 Task: Look for space in Wādi, India from 2nd June, 2023 to 15th June, 2023 for 2 adults in price range Rs.10000 to Rs.15000. Place can be entire place with 1  bedroom having 1 bed and 1 bathroom. Property type can be house, flat, guest house, hotel. Amenities needed are: washing machine. Booking option can be shelf check-in. Required host language is English.
Action: Mouse moved to (468, 64)
Screenshot: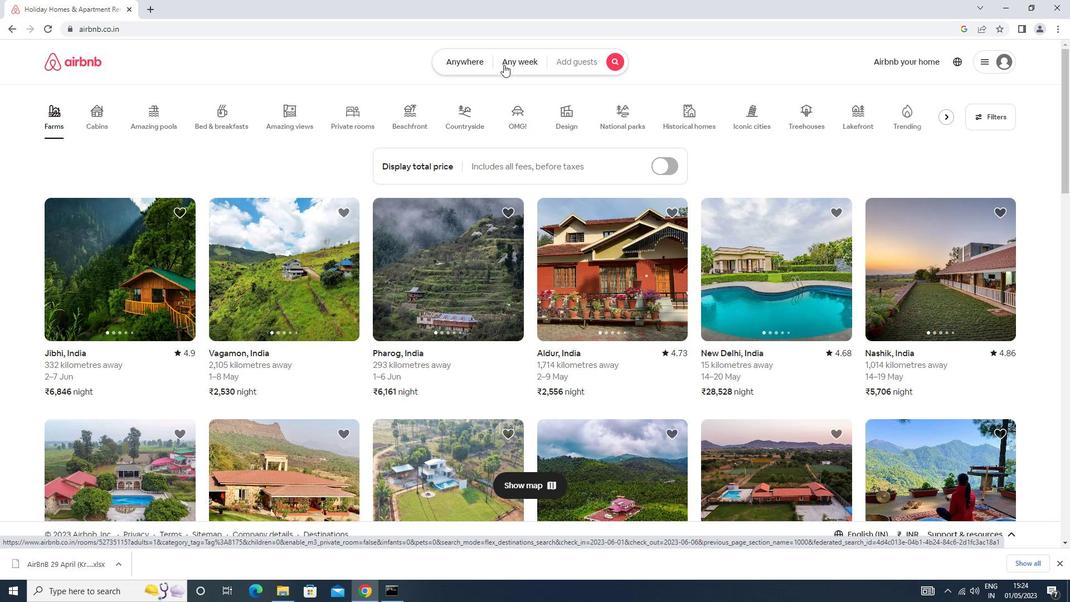 
Action: Mouse pressed left at (468, 64)
Screenshot: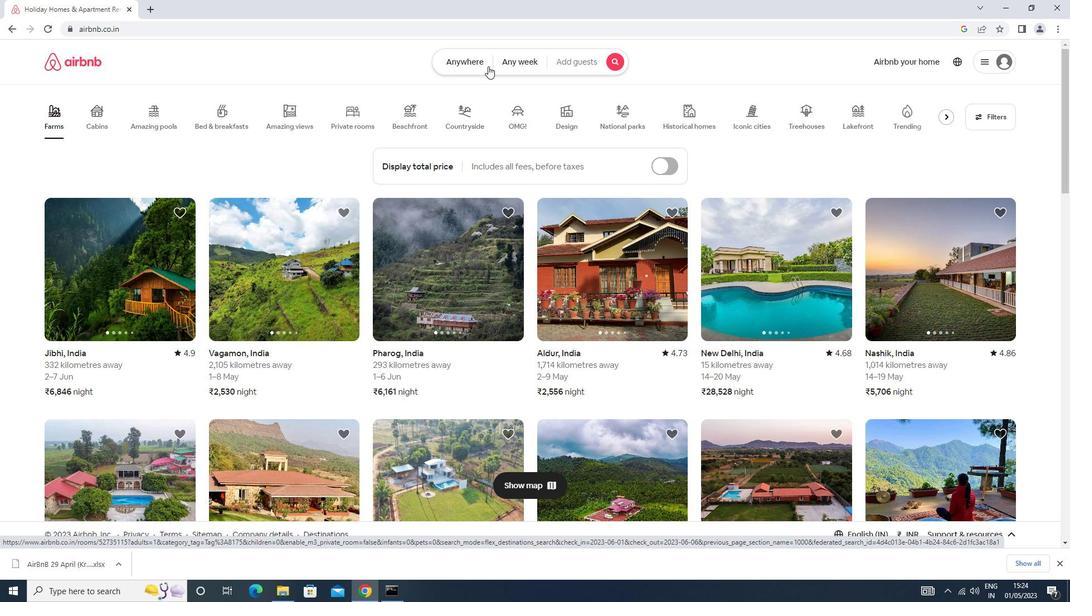 
Action: Mouse moved to (454, 109)
Screenshot: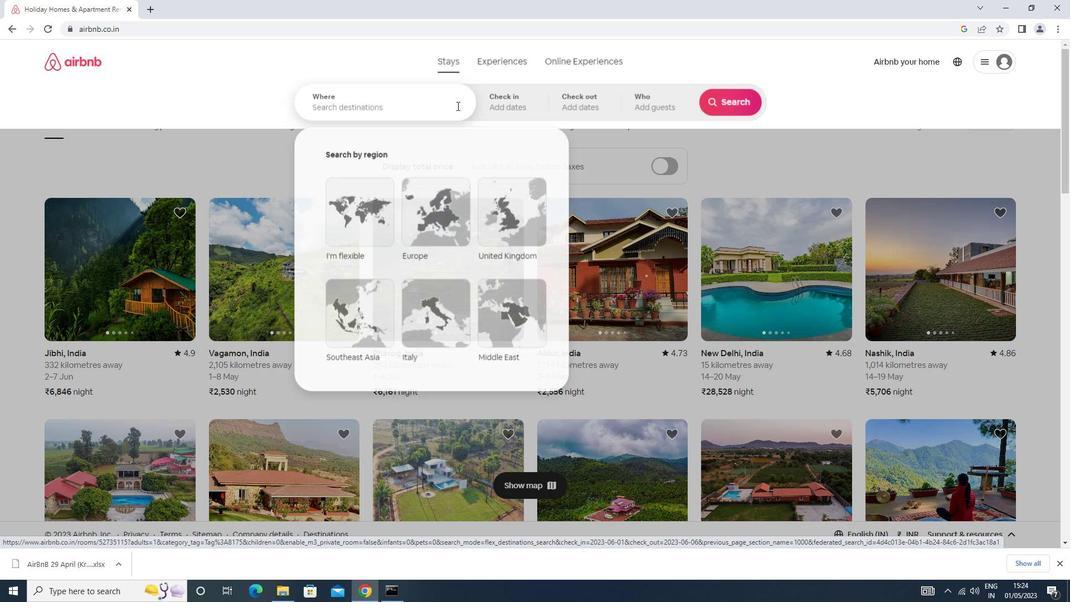 
Action: Mouse pressed left at (454, 109)
Screenshot: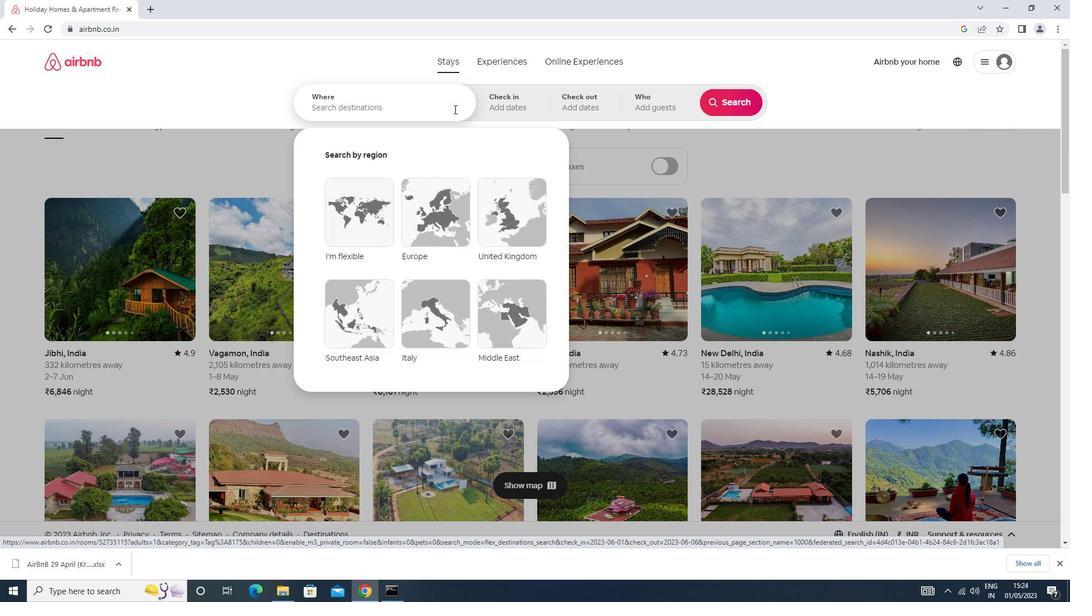 
Action: Key pressed w<Key.caps_lock>adi<Key.enter>
Screenshot: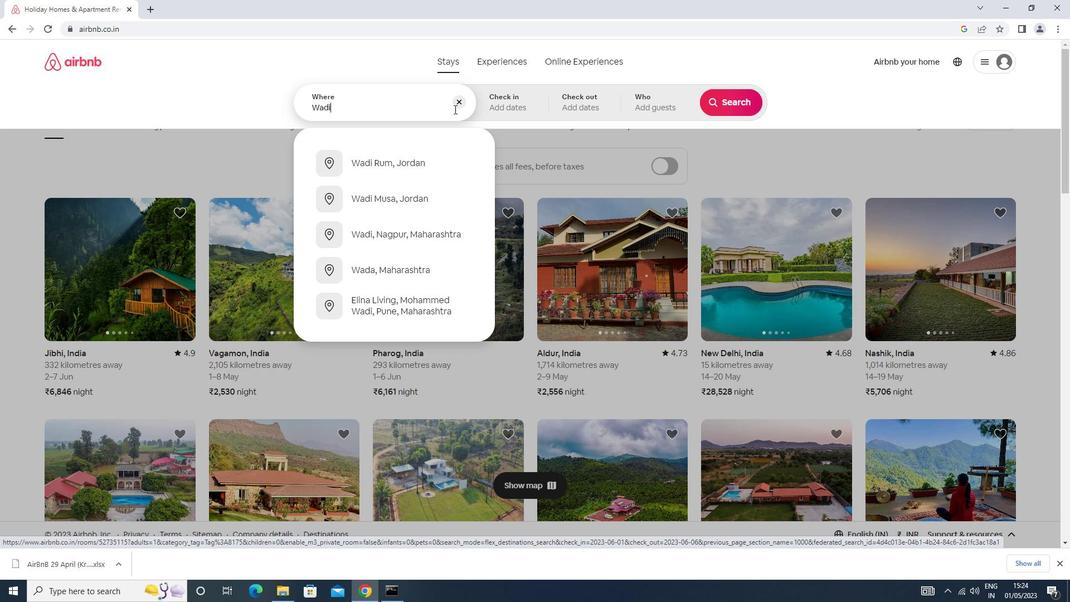 
Action: Mouse moved to (692, 230)
Screenshot: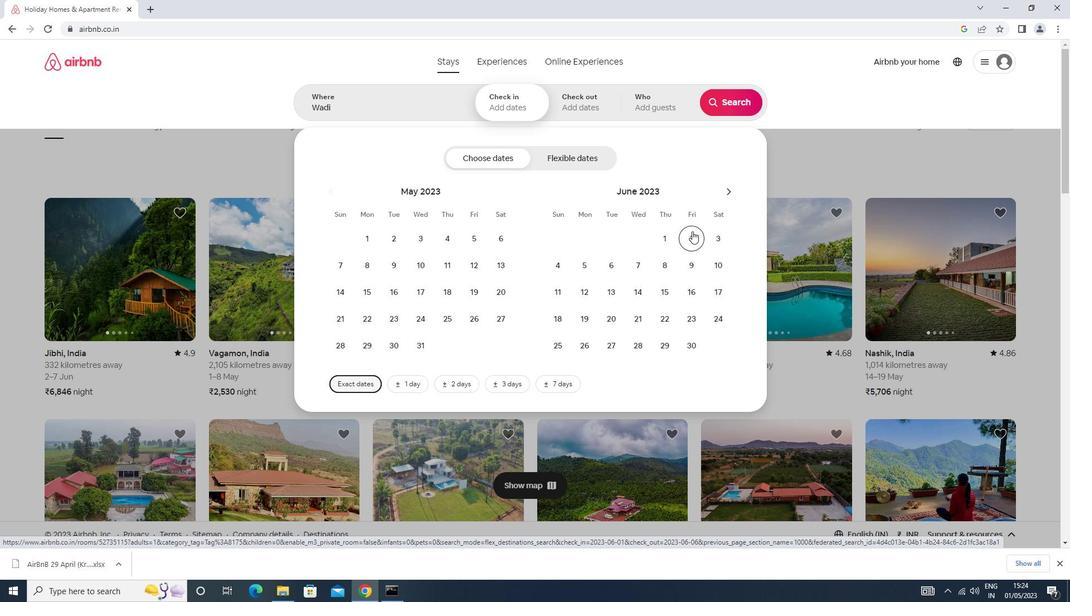 
Action: Mouse pressed left at (692, 230)
Screenshot: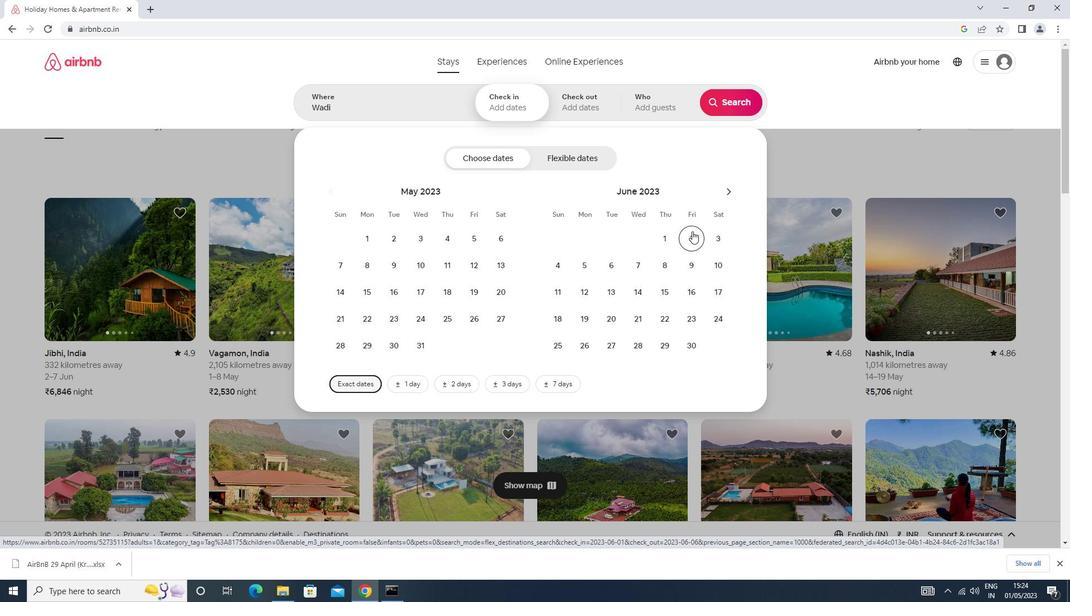 
Action: Mouse moved to (665, 289)
Screenshot: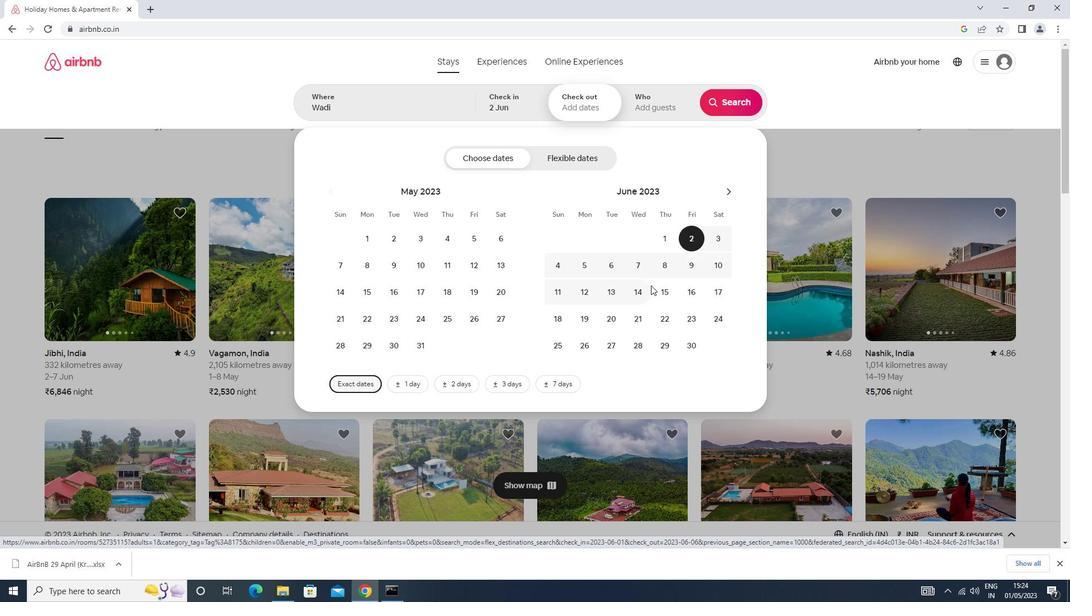 
Action: Mouse pressed left at (665, 289)
Screenshot: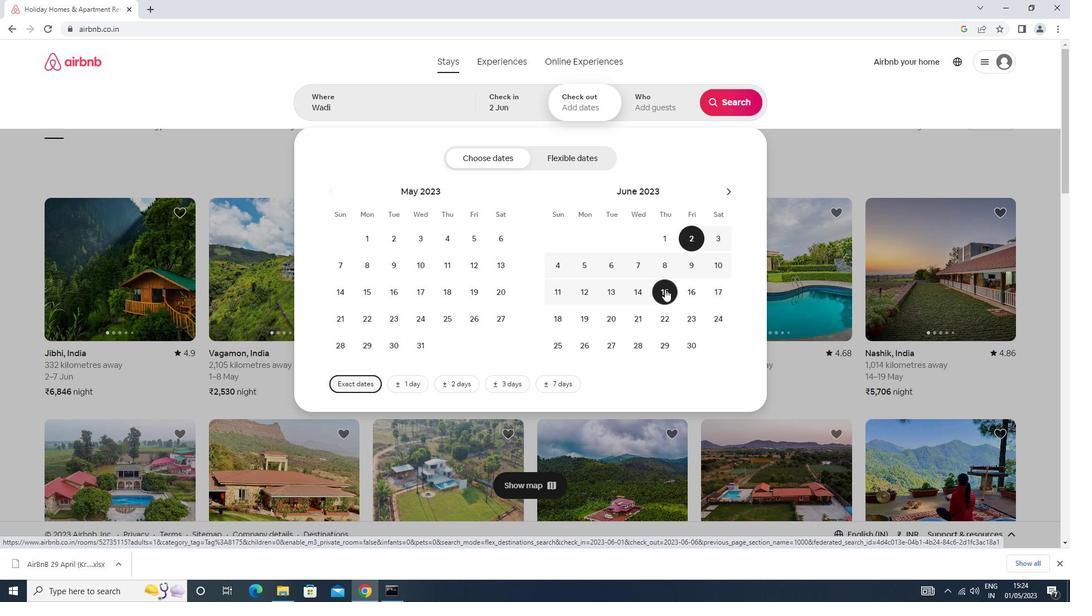 
Action: Mouse moved to (650, 97)
Screenshot: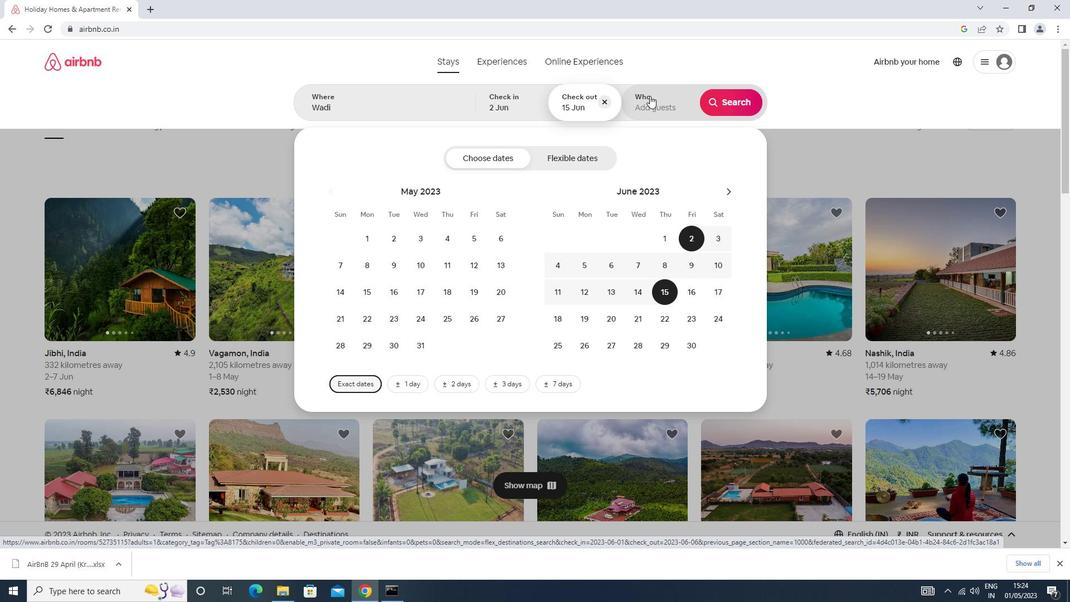 
Action: Mouse pressed left at (650, 97)
Screenshot: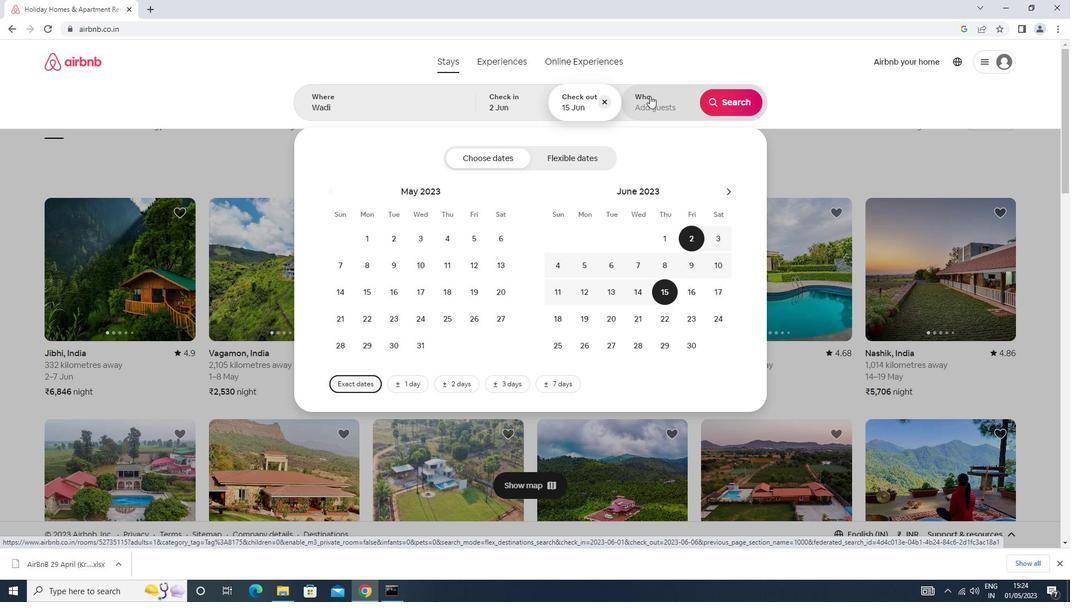 
Action: Mouse moved to (734, 160)
Screenshot: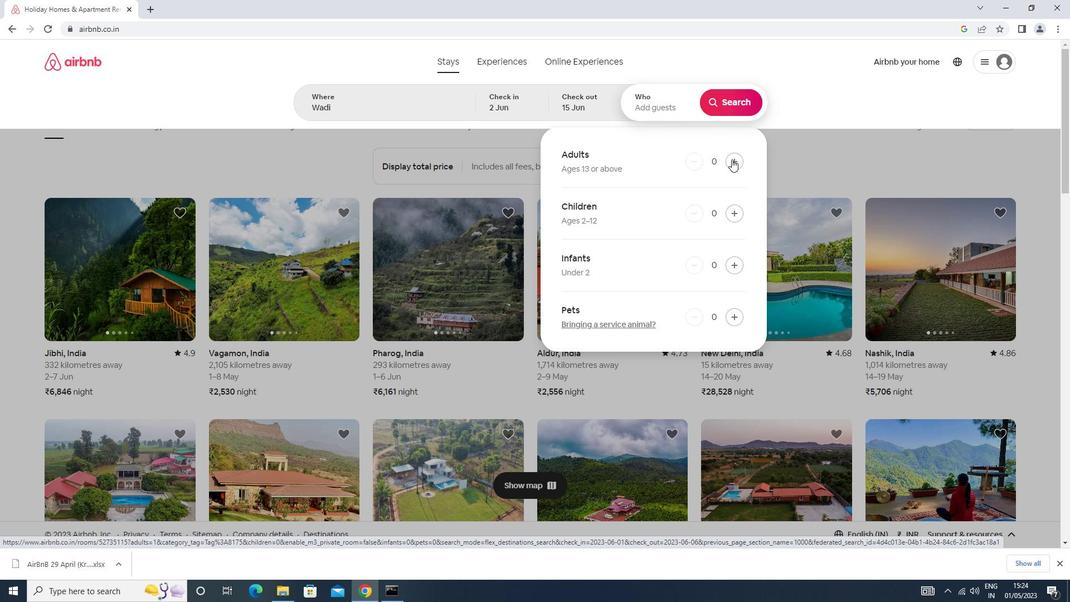 
Action: Mouse pressed left at (734, 160)
Screenshot: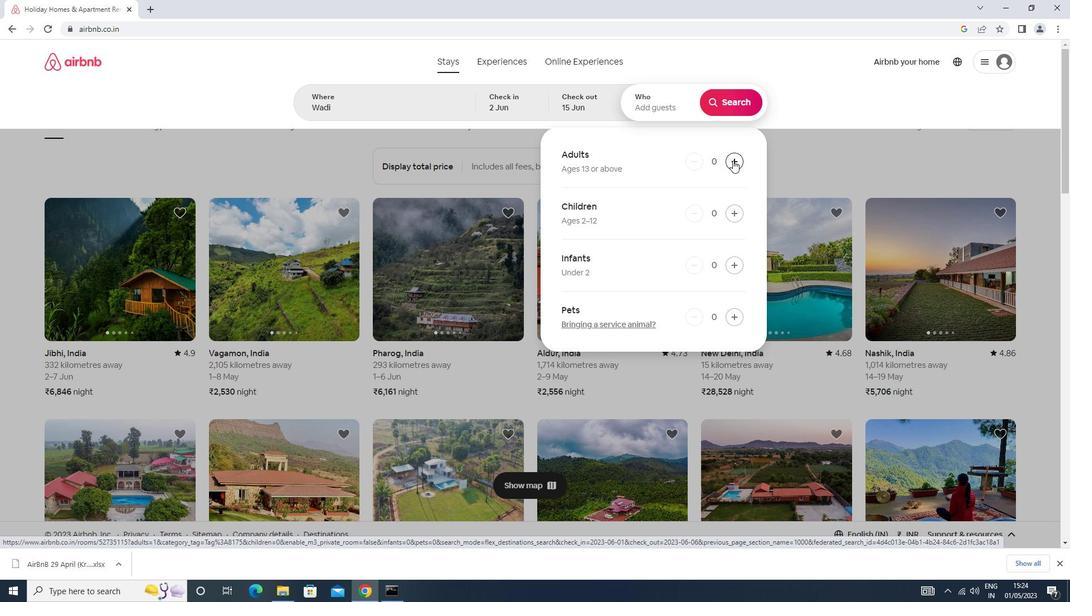 
Action: Mouse pressed left at (734, 160)
Screenshot: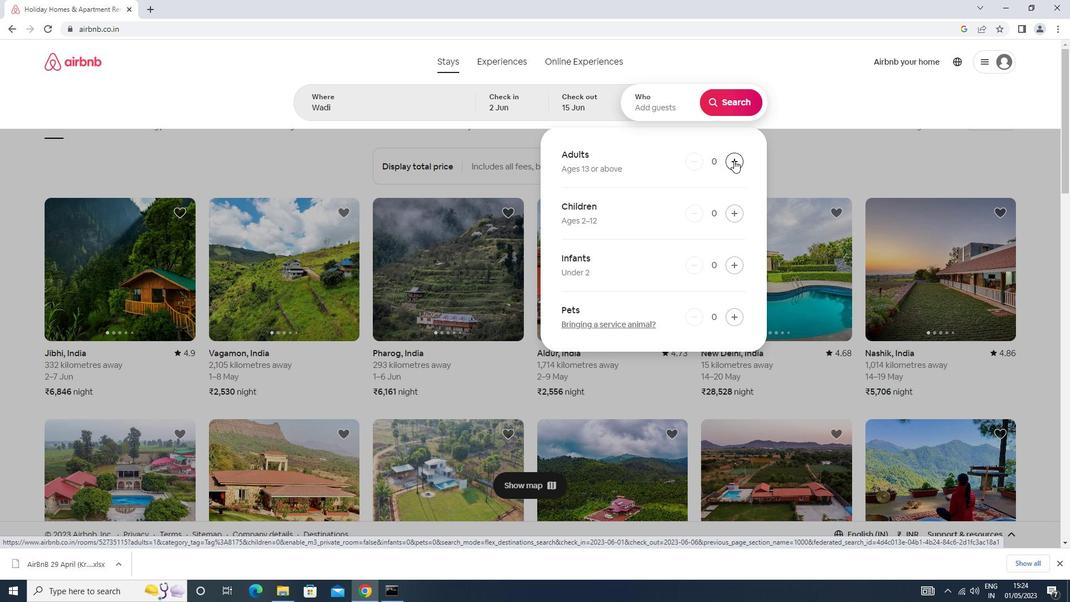 
Action: Mouse moved to (716, 102)
Screenshot: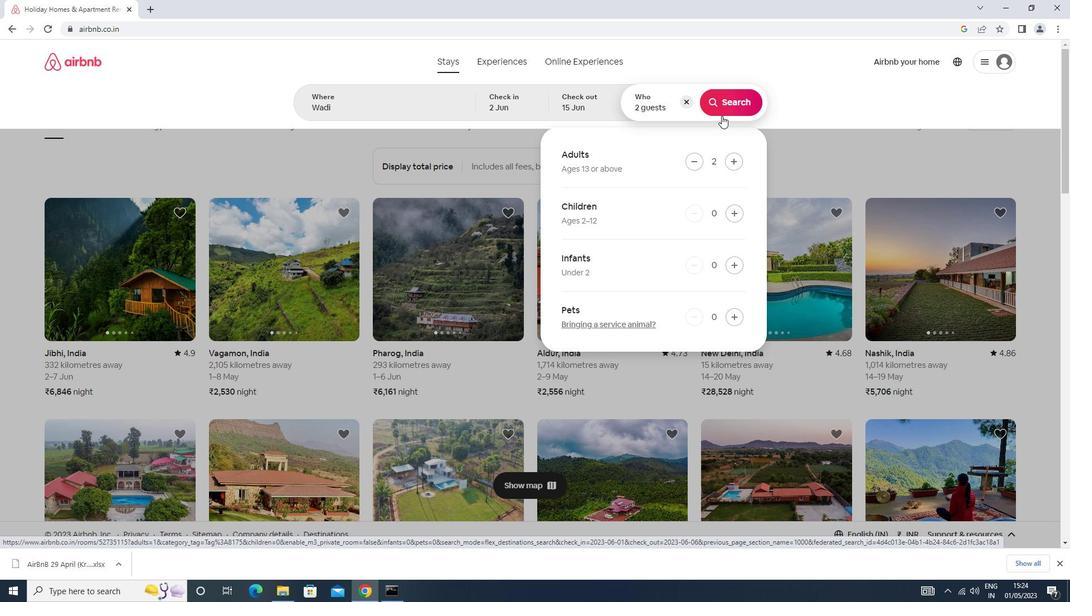 
Action: Mouse pressed left at (716, 102)
Screenshot: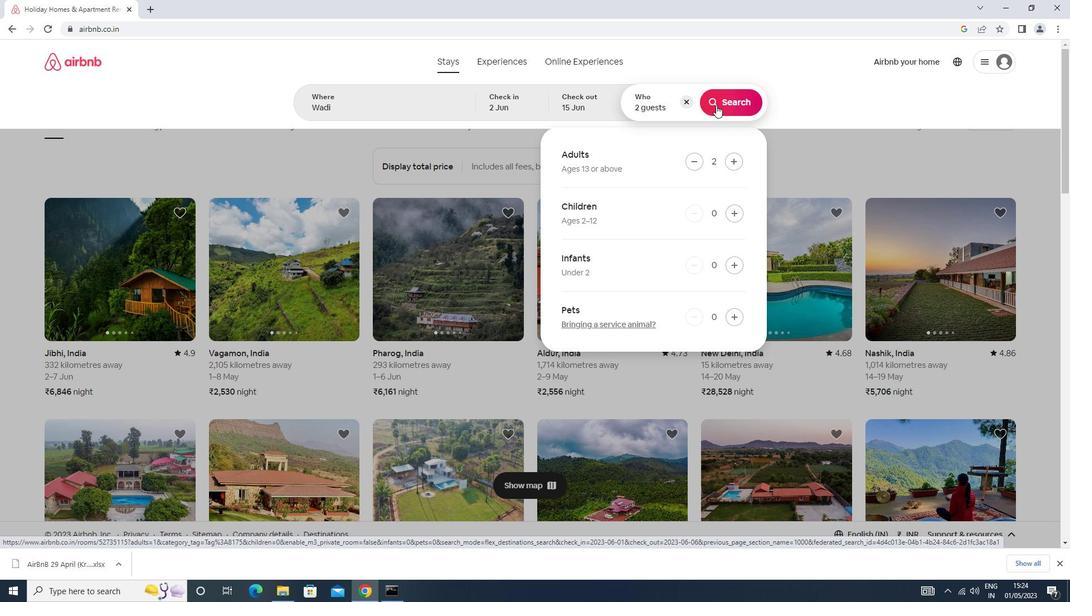 
Action: Mouse moved to (1024, 101)
Screenshot: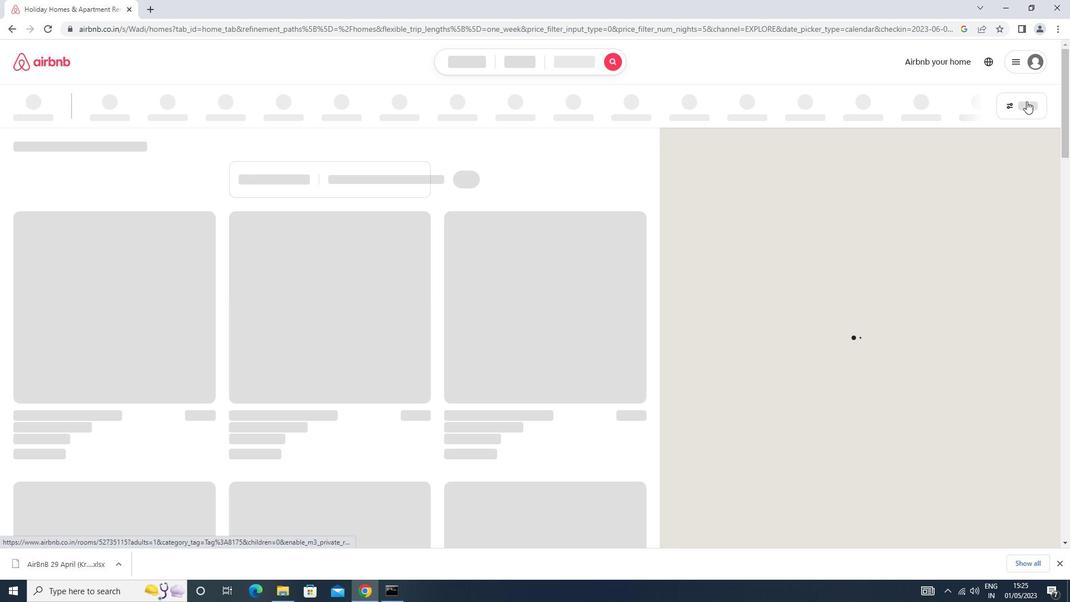 
Action: Mouse pressed left at (1024, 101)
Screenshot: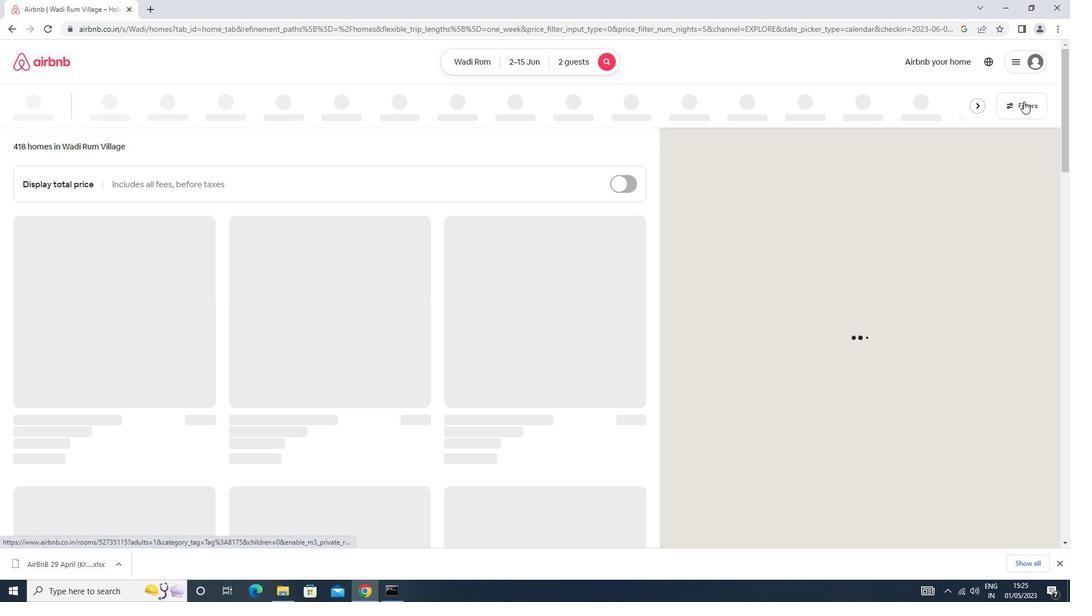 
Action: Mouse moved to (385, 248)
Screenshot: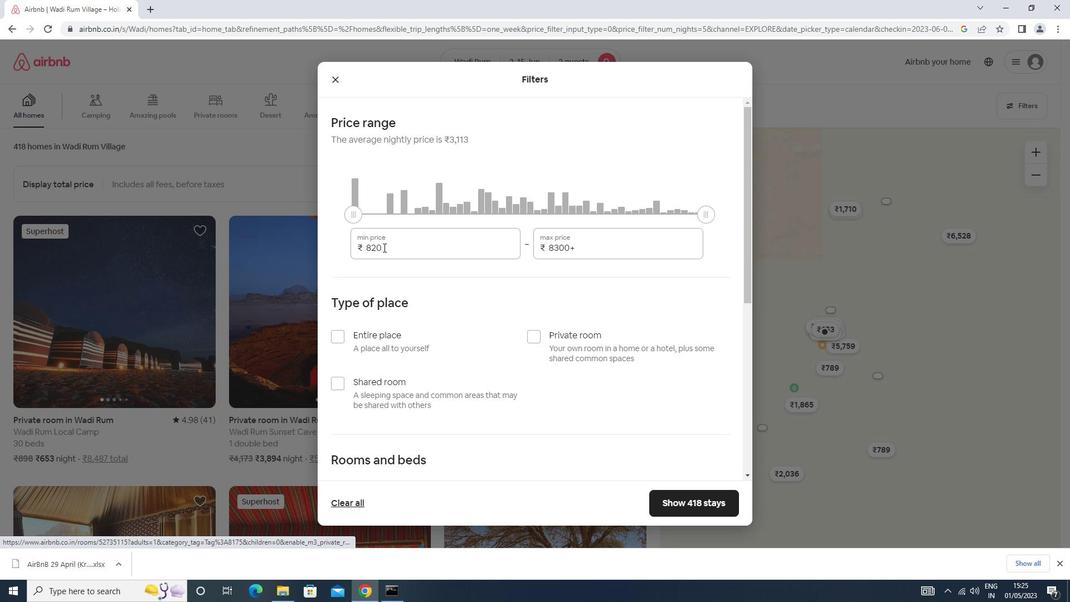 
Action: Mouse pressed left at (385, 248)
Screenshot: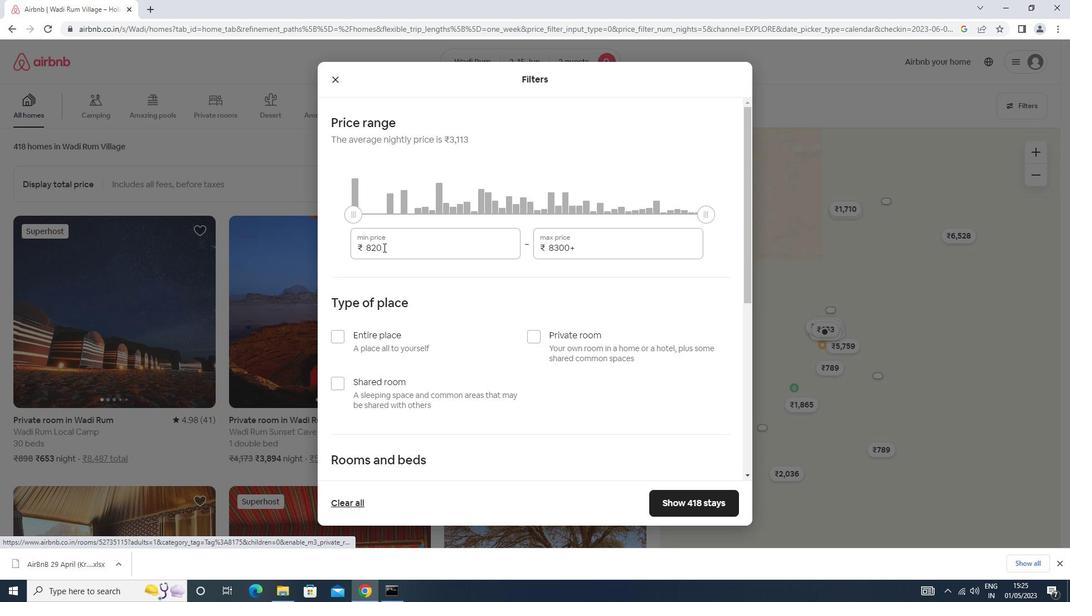
Action: Mouse moved to (386, 246)
Screenshot: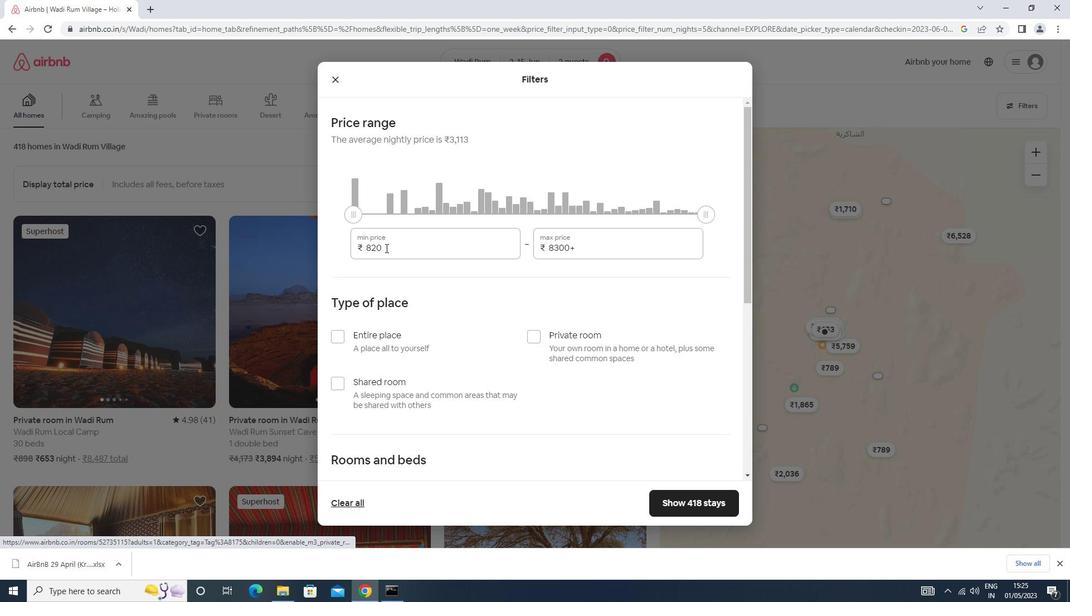 
Action: Key pressed <Key.backspace><Key.backspace><Key.backspace><Key.backspace><Key.backspace><Key.backspace><Key.backspace>10000<Key.tab>15000
Screenshot: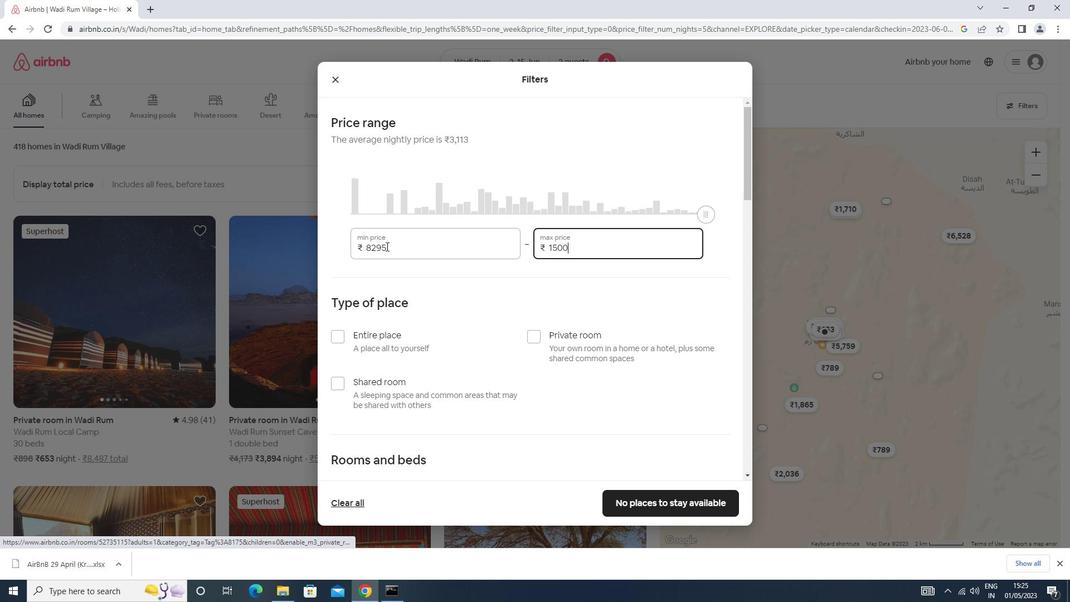
Action: Mouse moved to (374, 249)
Screenshot: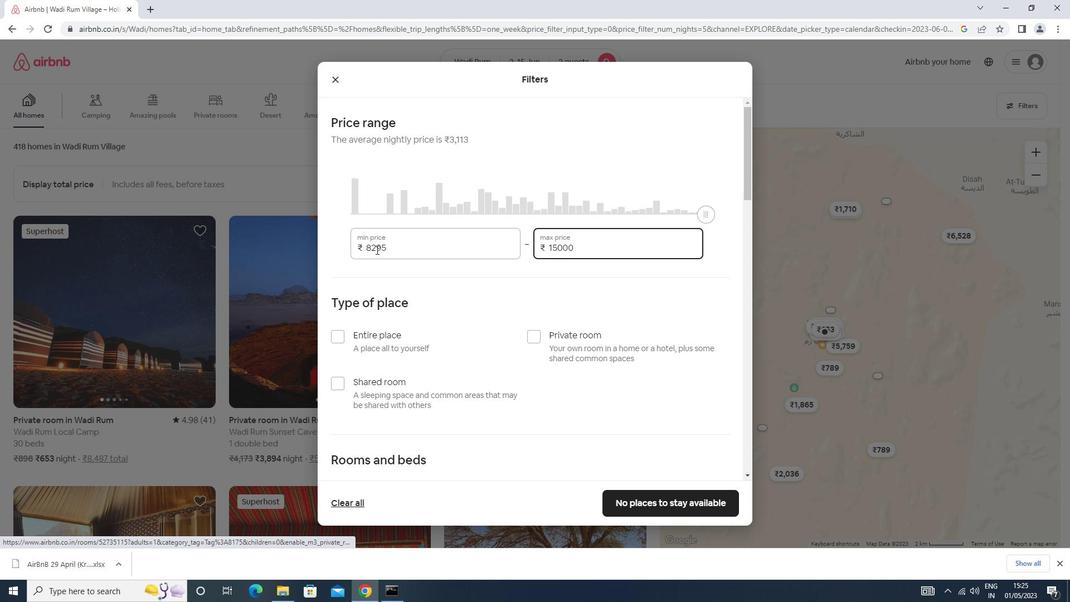 
Action: Mouse scrolled (374, 249) with delta (0, 0)
Screenshot: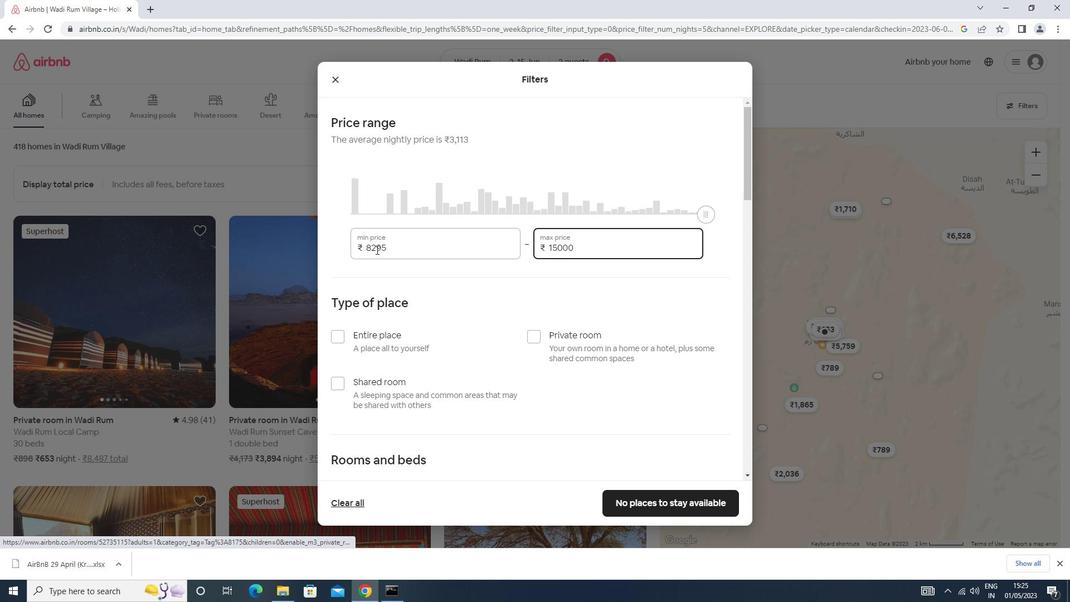 
Action: Mouse moved to (373, 250)
Screenshot: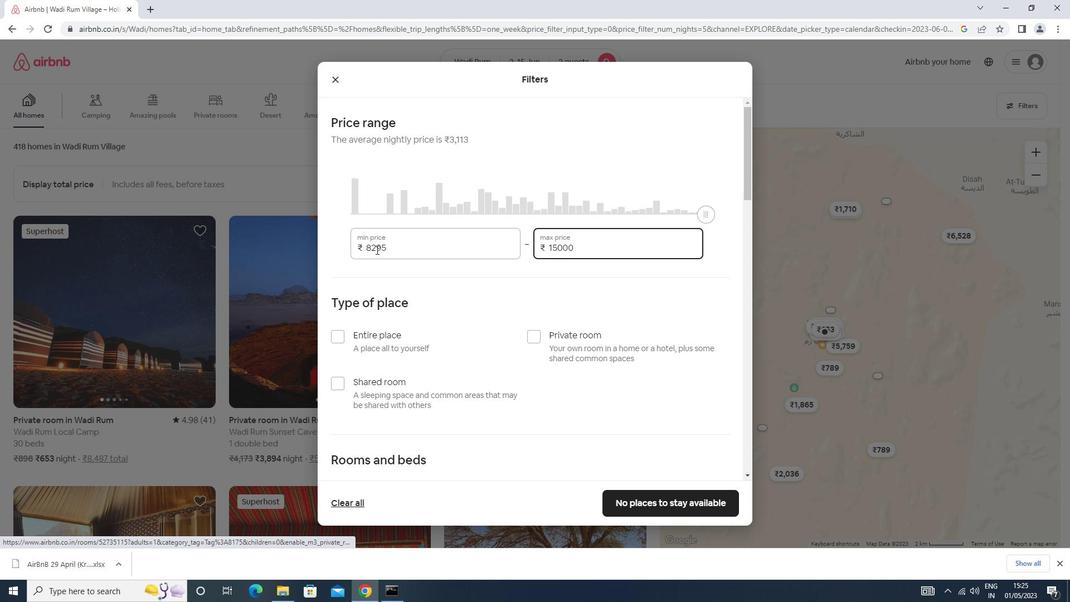 
Action: Mouse scrolled (373, 249) with delta (0, 0)
Screenshot: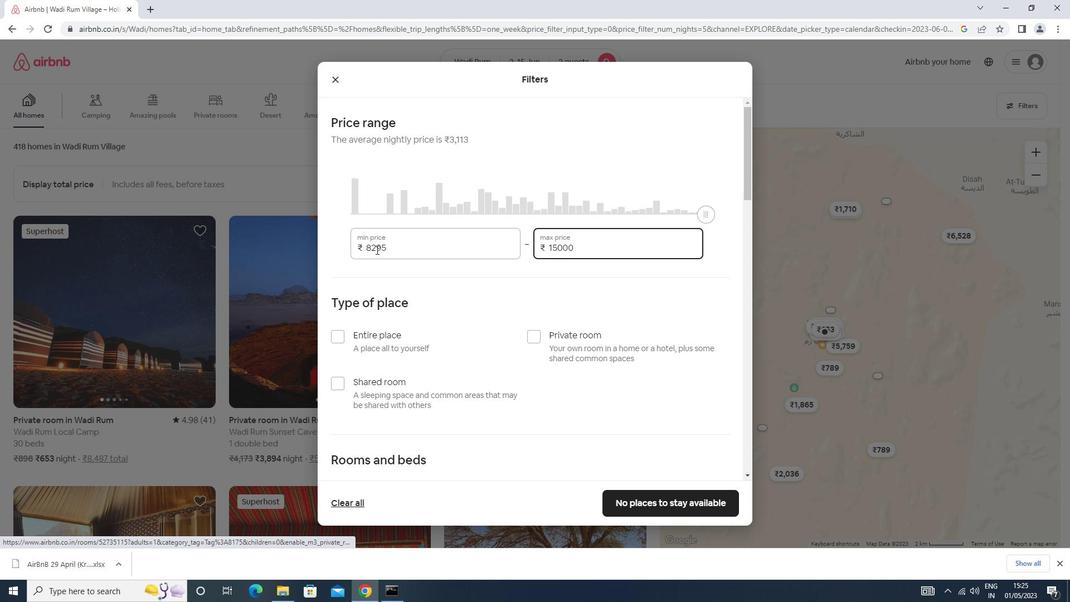 
Action: Mouse moved to (360, 224)
Screenshot: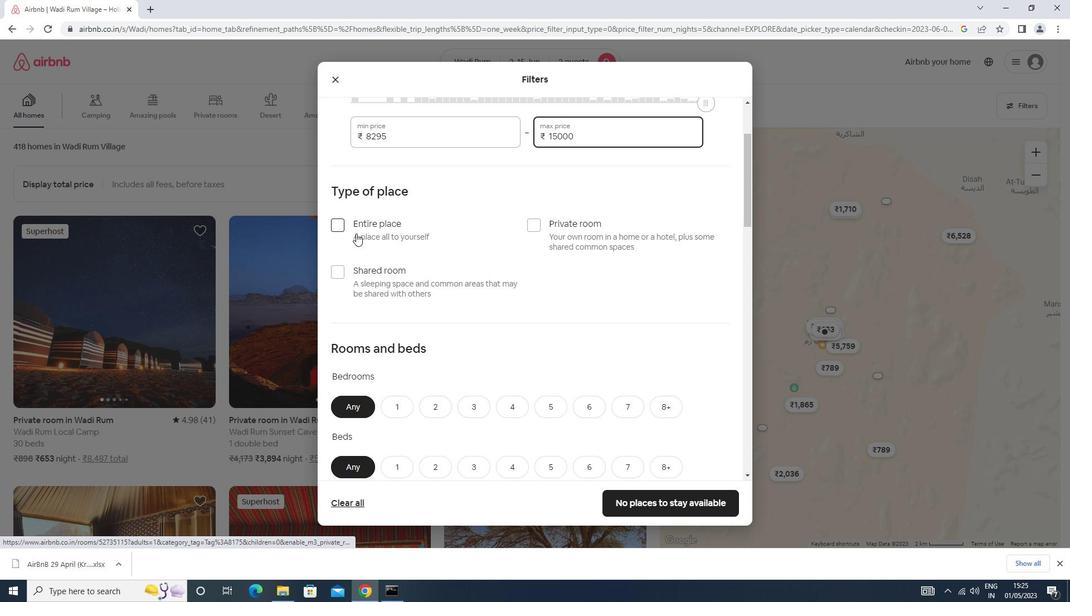 
Action: Mouse pressed left at (360, 224)
Screenshot: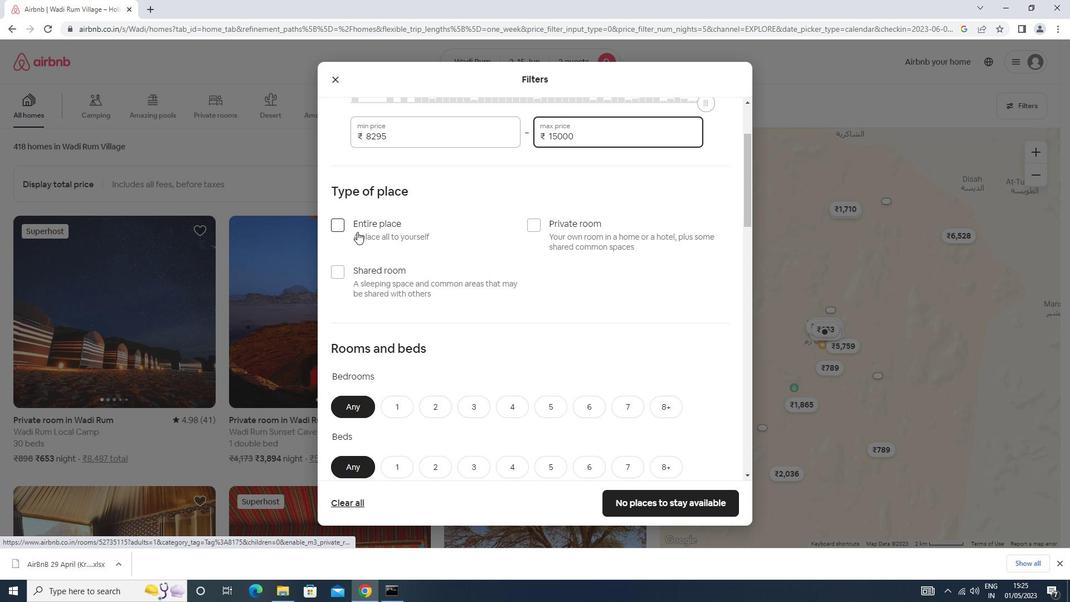 
Action: Mouse scrolled (360, 224) with delta (0, 0)
Screenshot: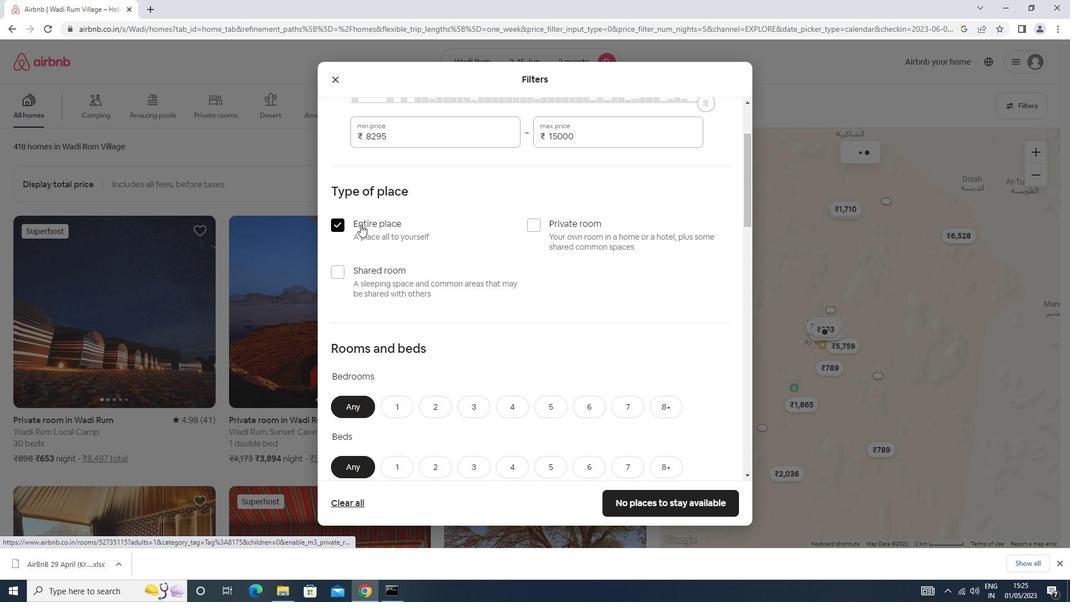 
Action: Mouse scrolled (360, 224) with delta (0, 0)
Screenshot: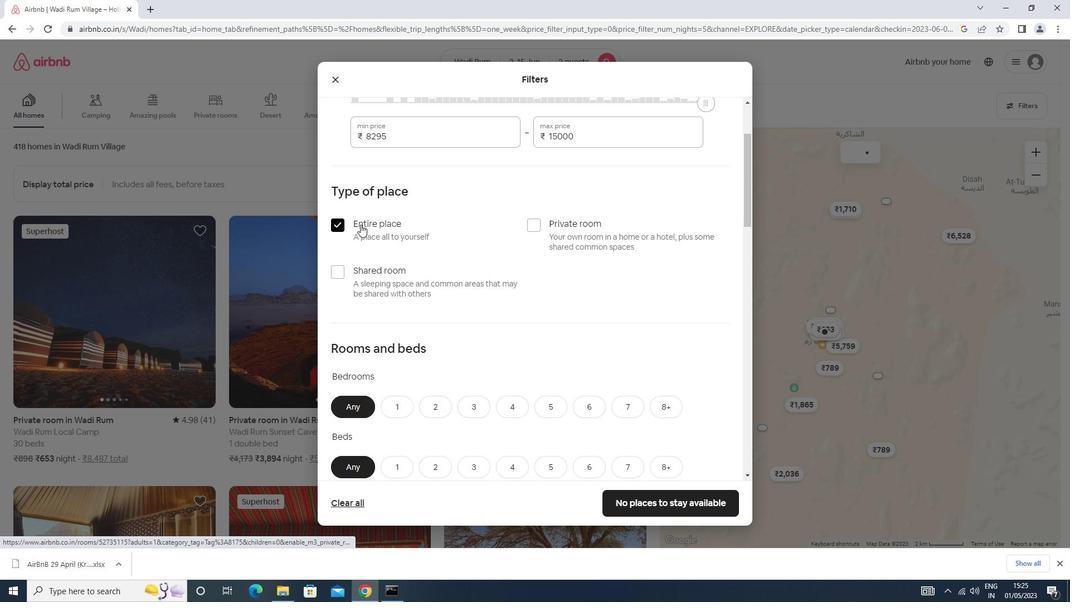 
Action: Mouse moved to (393, 291)
Screenshot: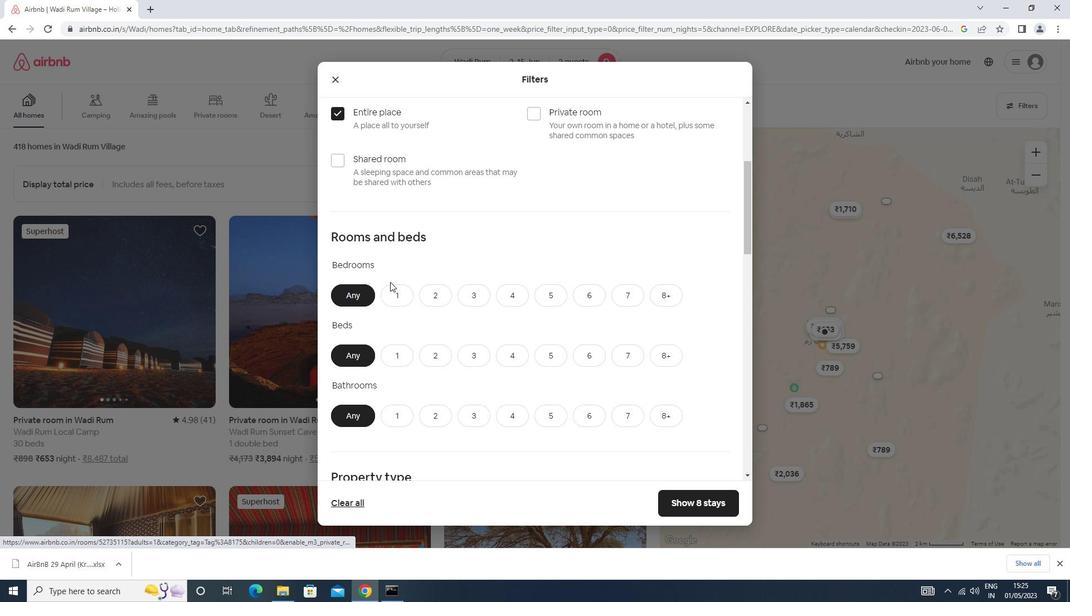 
Action: Mouse pressed left at (393, 291)
Screenshot: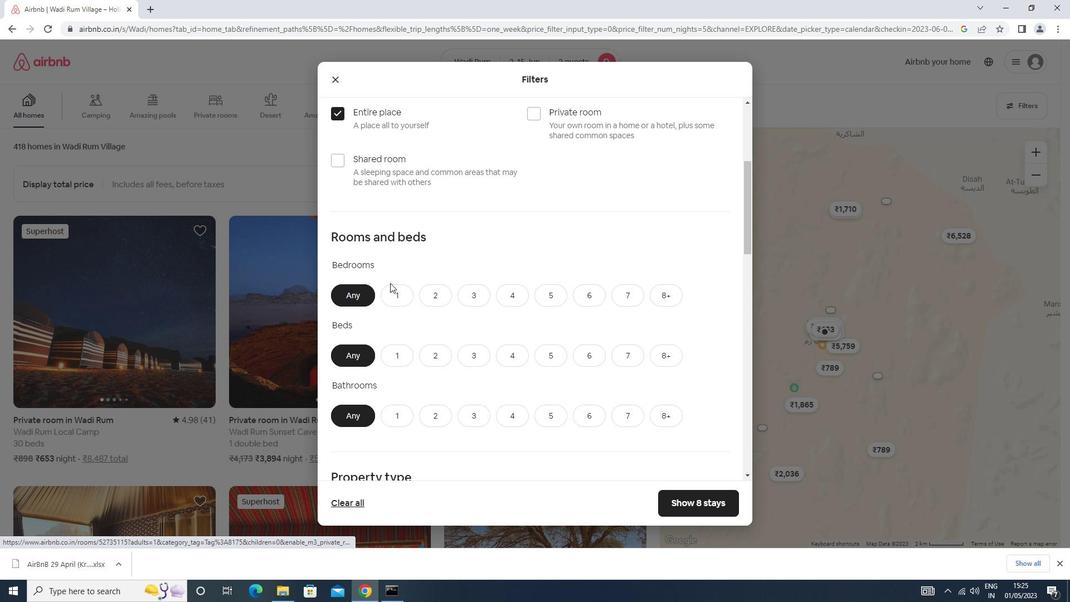 
Action: Mouse scrolled (393, 291) with delta (0, 0)
Screenshot: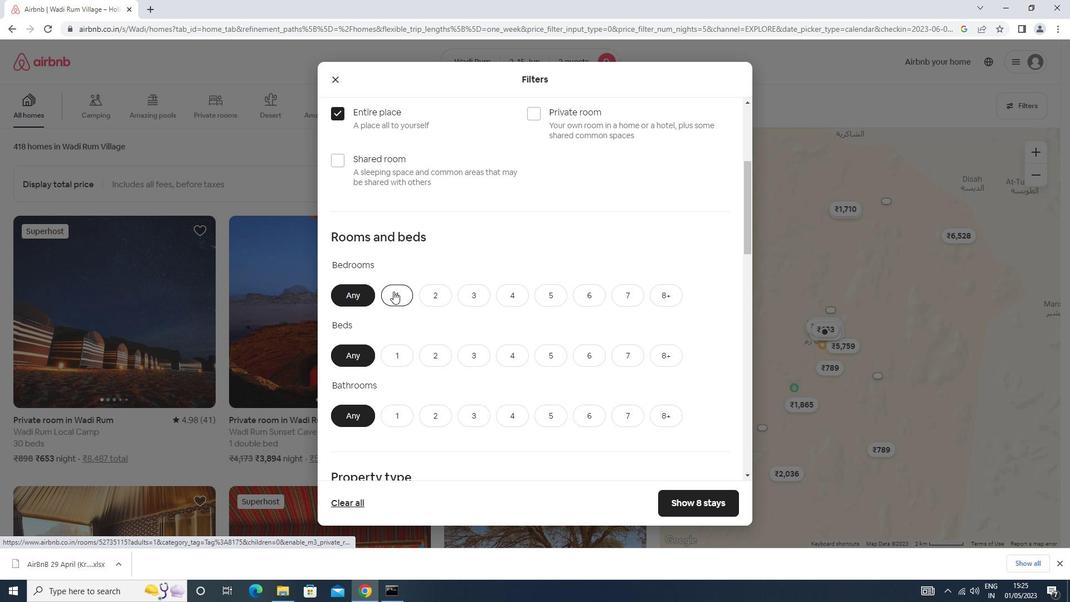 
Action: Mouse scrolled (393, 291) with delta (0, 0)
Screenshot: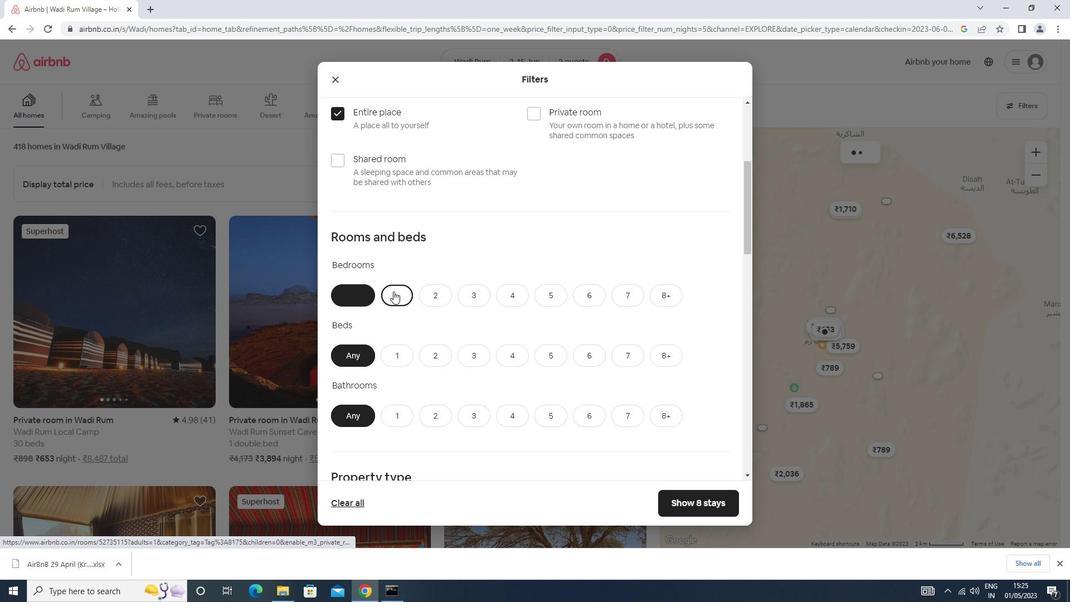 
Action: Mouse moved to (400, 243)
Screenshot: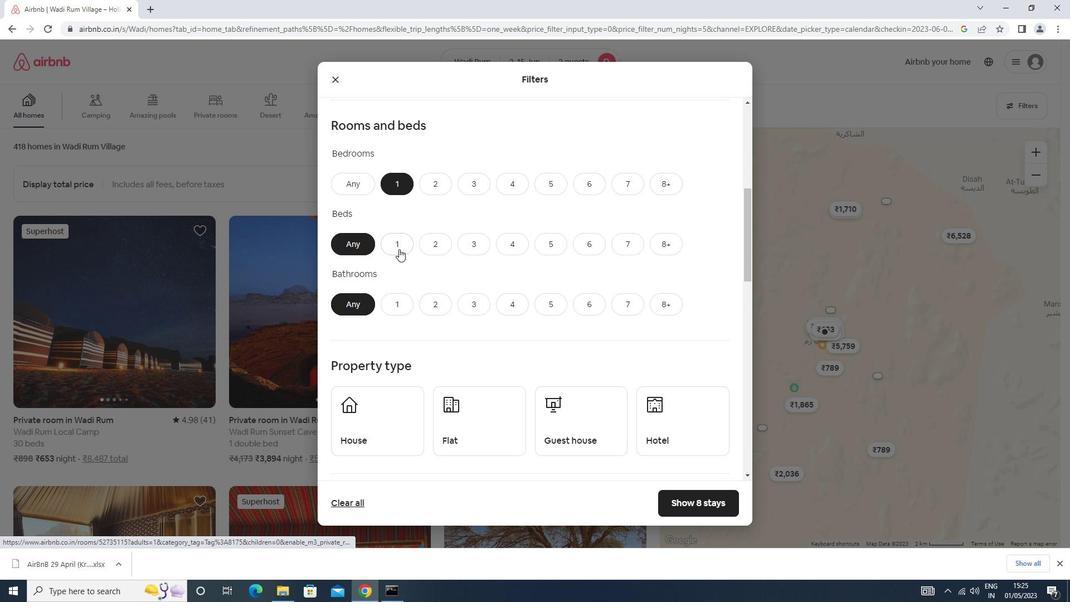 
Action: Mouse pressed left at (400, 243)
Screenshot: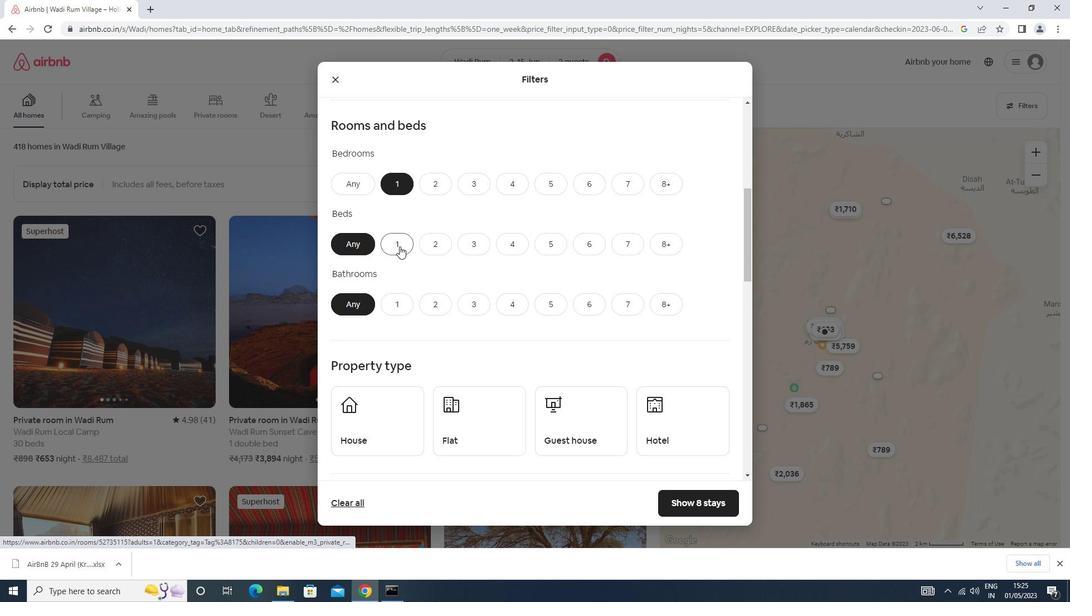 
Action: Mouse moved to (396, 300)
Screenshot: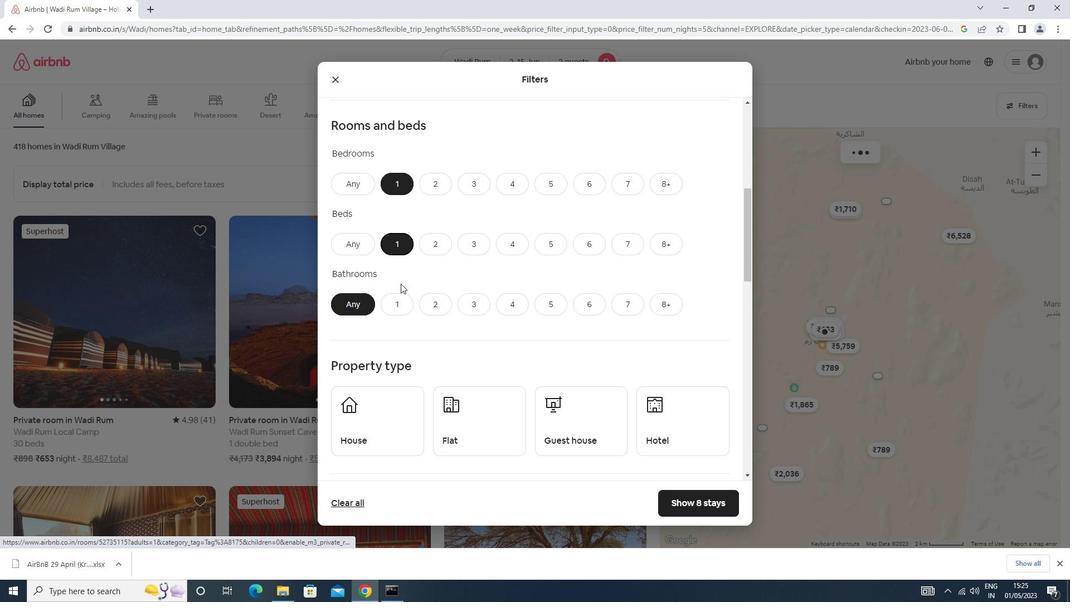 
Action: Mouse pressed left at (396, 300)
Screenshot: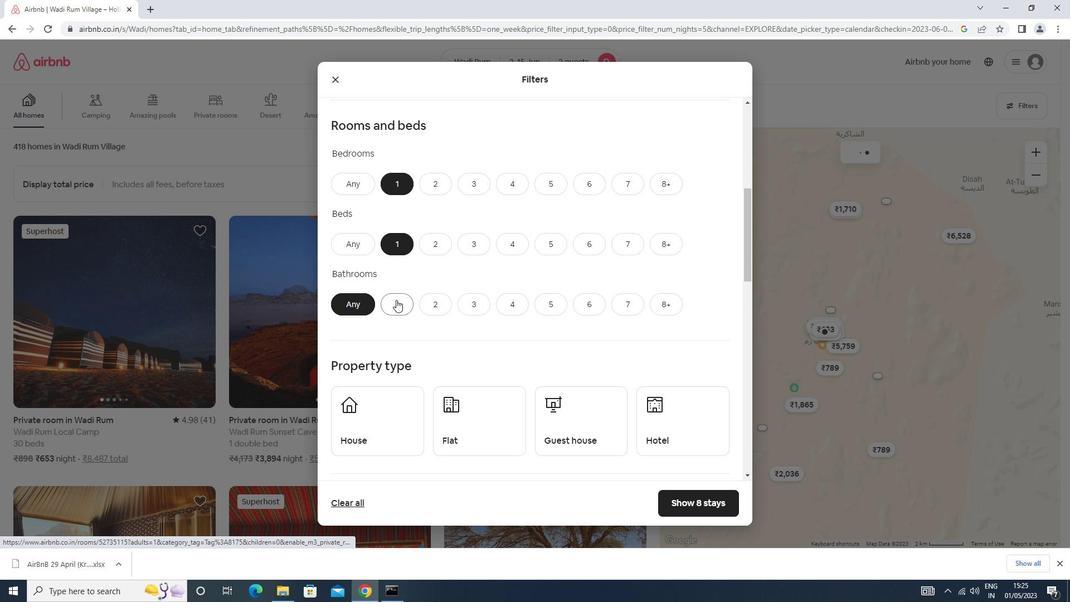 
Action: Mouse scrolled (396, 299) with delta (0, 0)
Screenshot: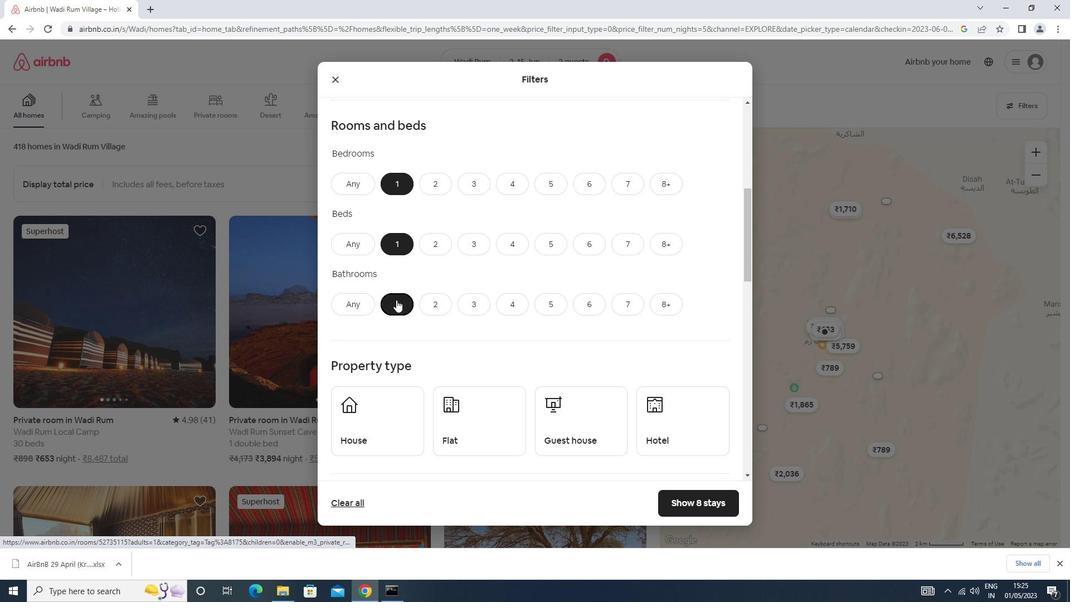 
Action: Mouse moved to (375, 352)
Screenshot: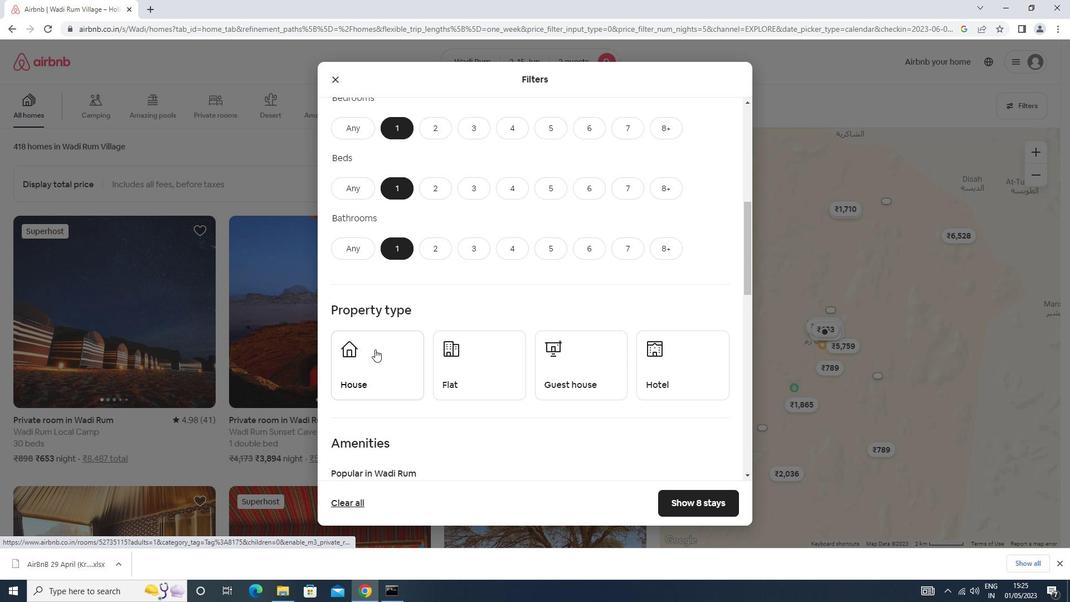 
Action: Mouse pressed left at (375, 352)
Screenshot: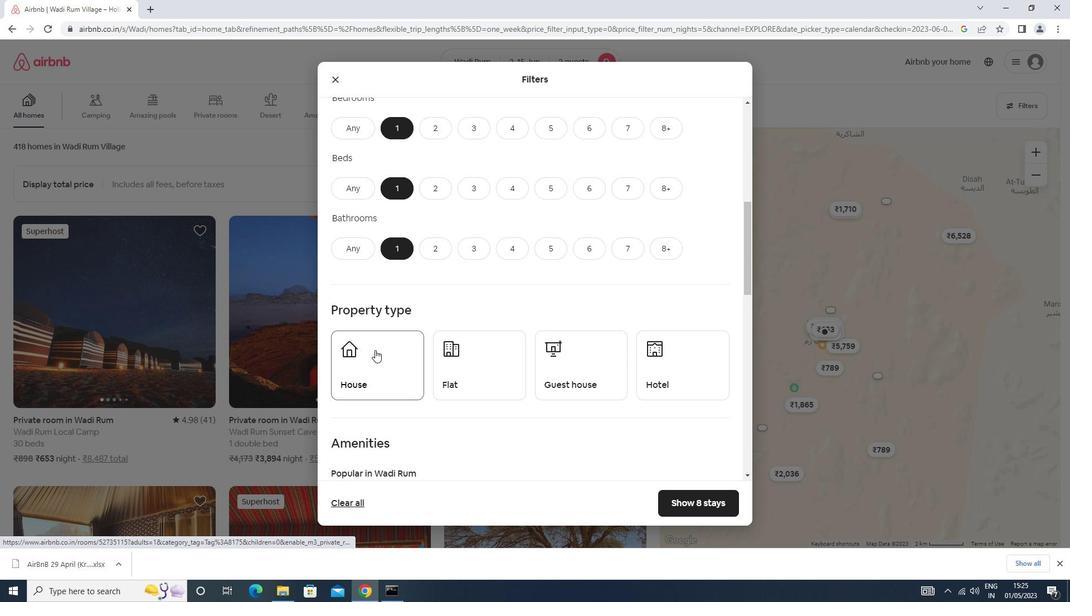 
Action: Mouse moved to (491, 369)
Screenshot: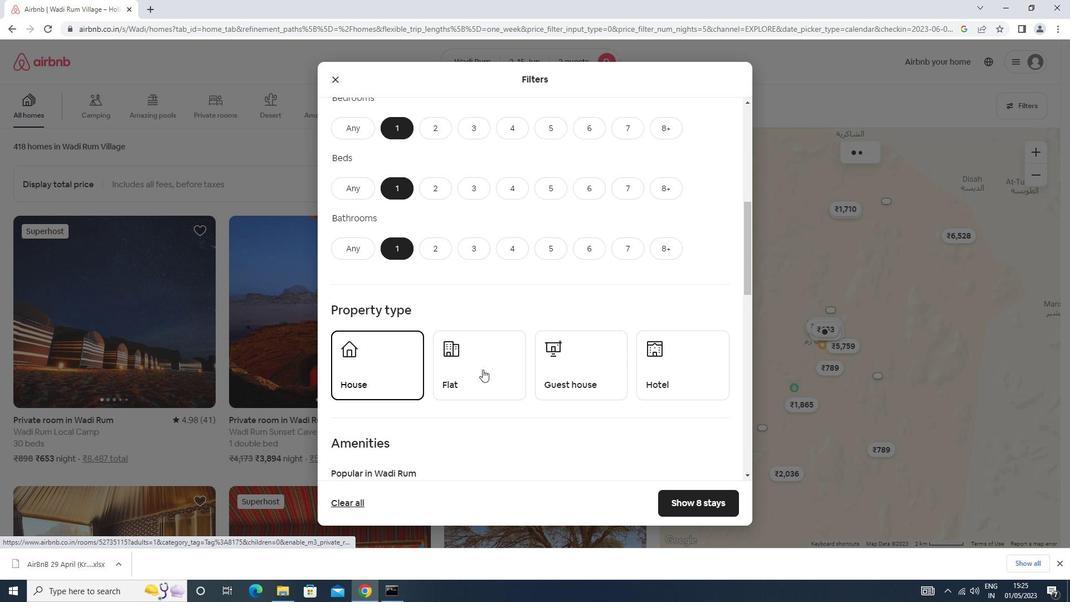 
Action: Mouse pressed left at (491, 369)
Screenshot: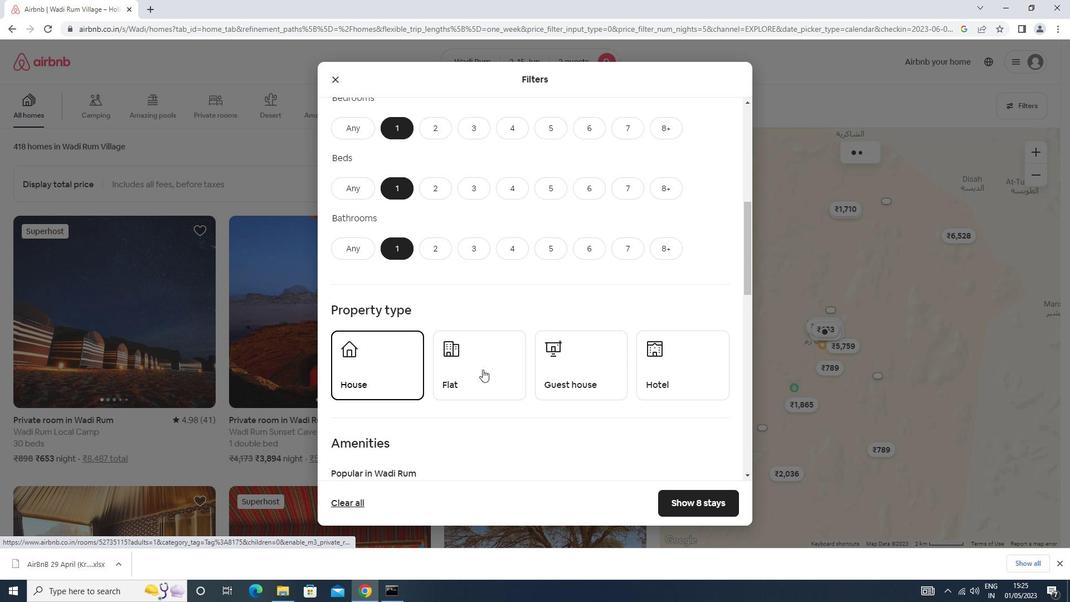 
Action: Mouse moved to (586, 361)
Screenshot: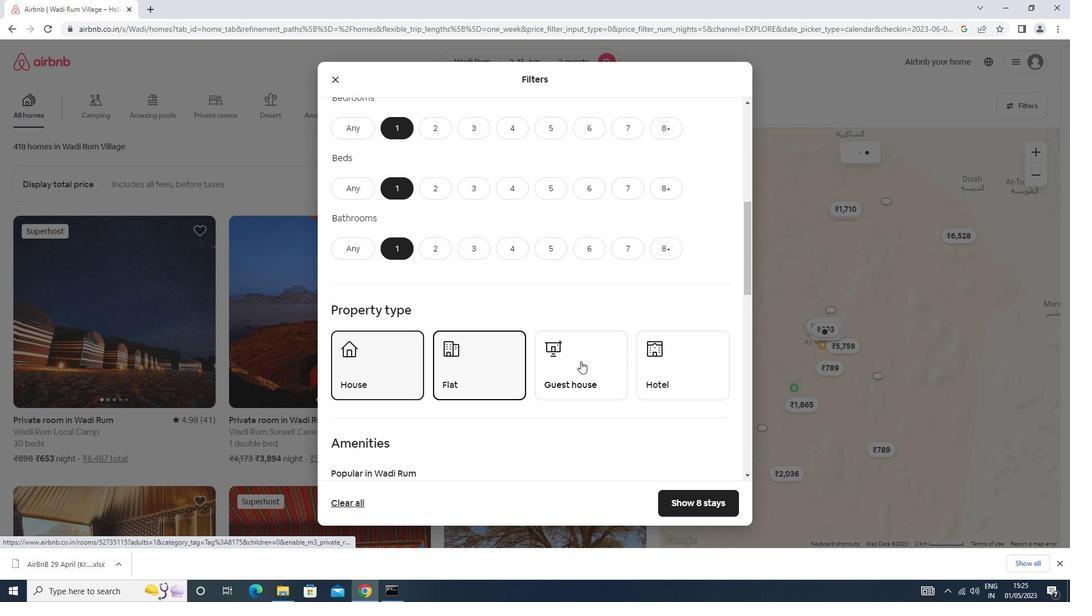 
Action: Mouse pressed left at (586, 361)
Screenshot: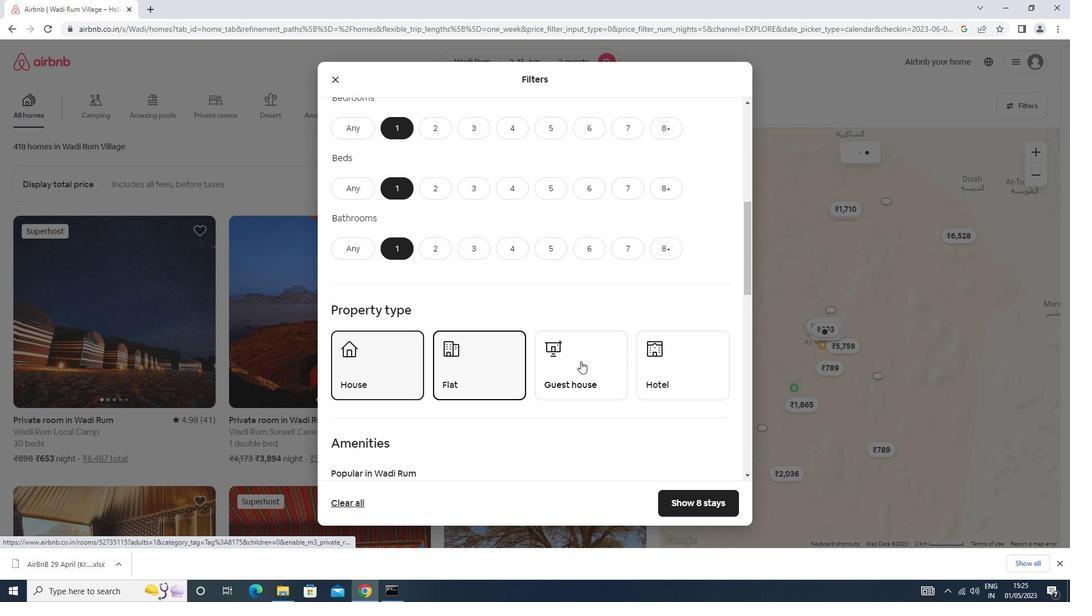 
Action: Mouse moved to (651, 363)
Screenshot: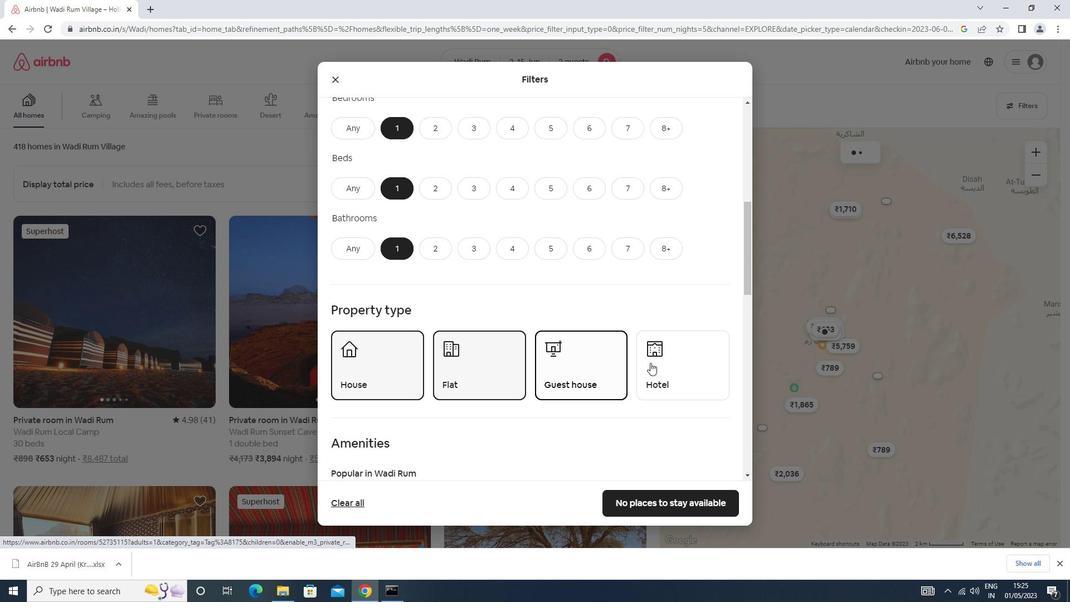 
Action: Mouse pressed left at (651, 363)
Screenshot: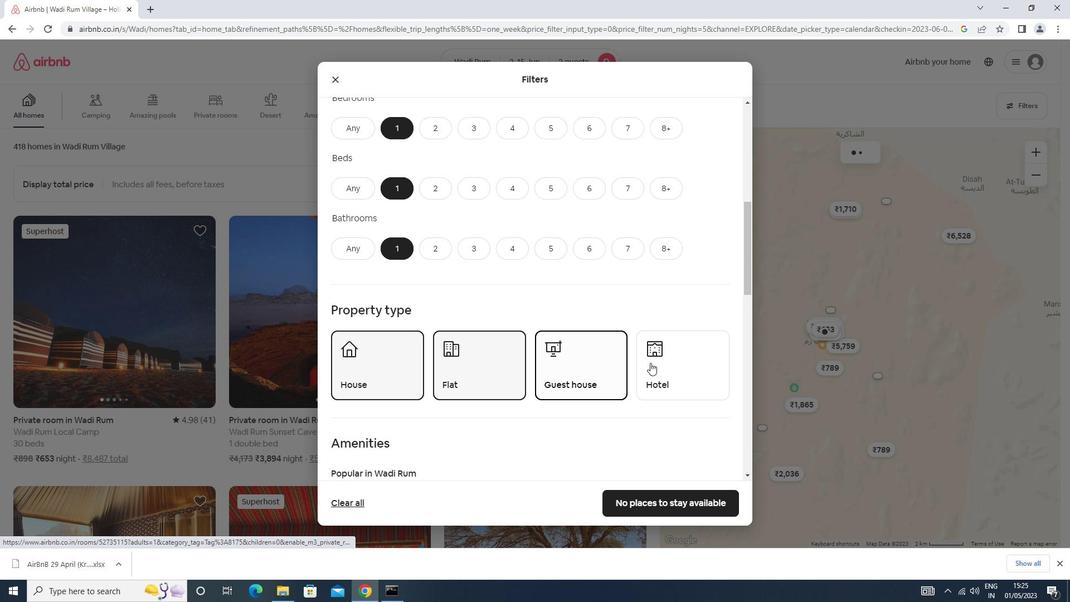 
Action: Mouse moved to (569, 272)
Screenshot: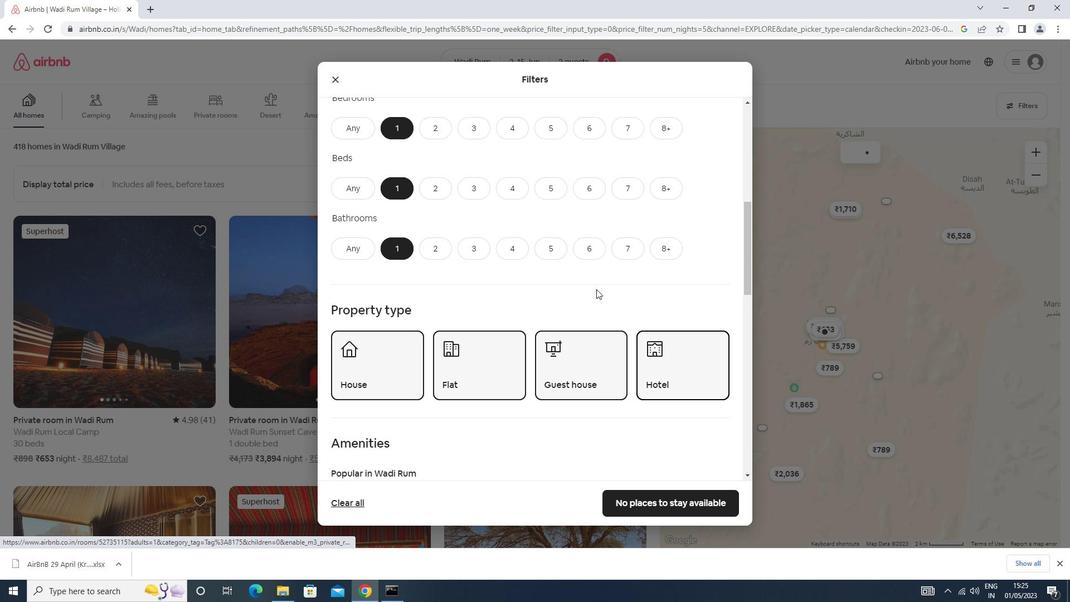 
Action: Mouse scrolled (569, 271) with delta (0, 0)
Screenshot: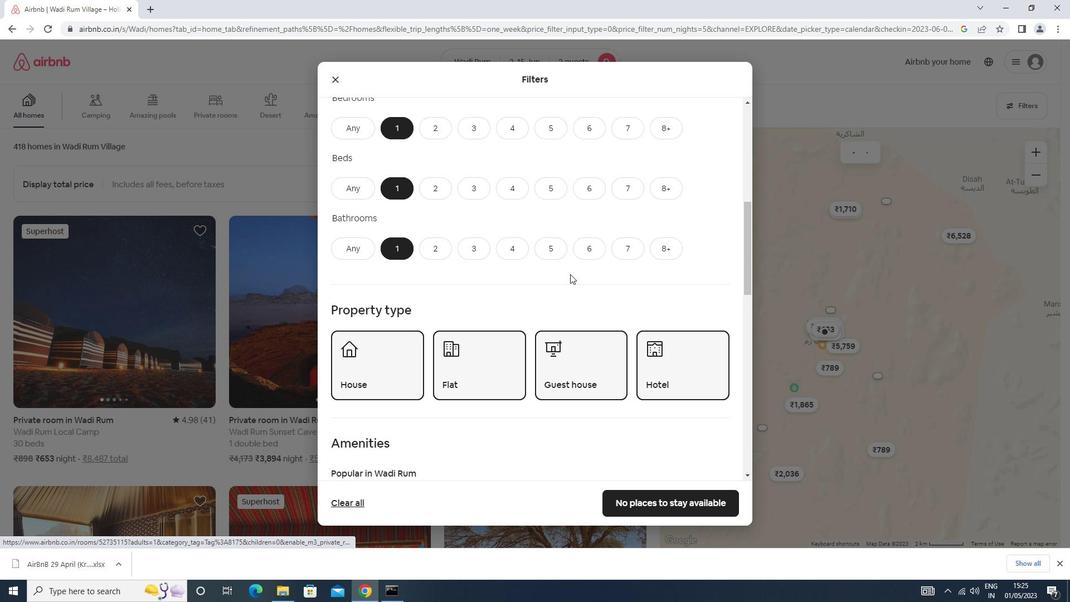 
Action: Mouse scrolled (569, 271) with delta (0, 0)
Screenshot: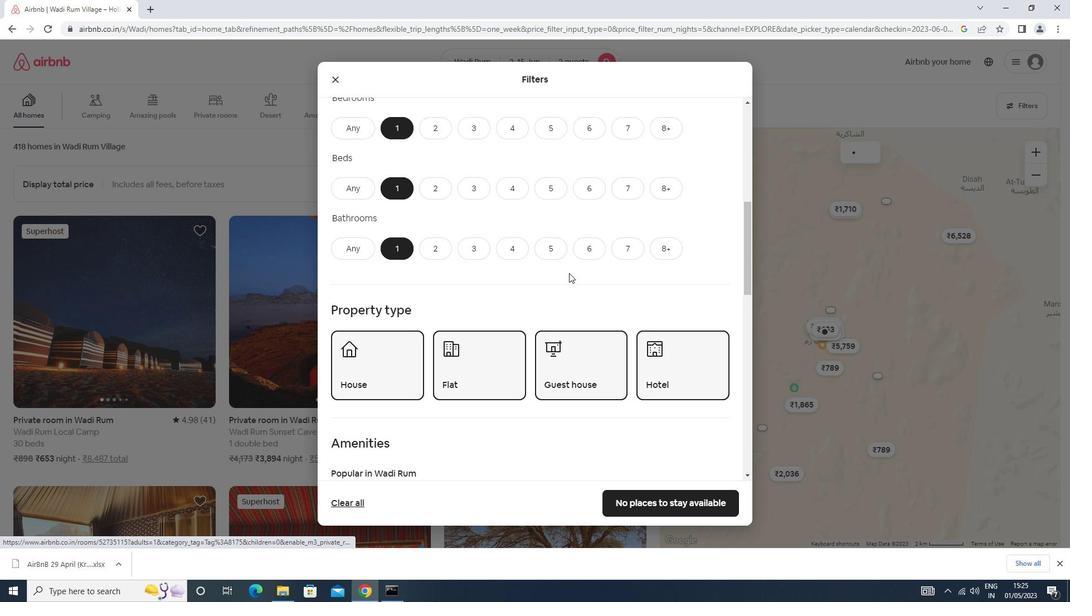 
Action: Mouse scrolled (569, 271) with delta (0, 0)
Screenshot: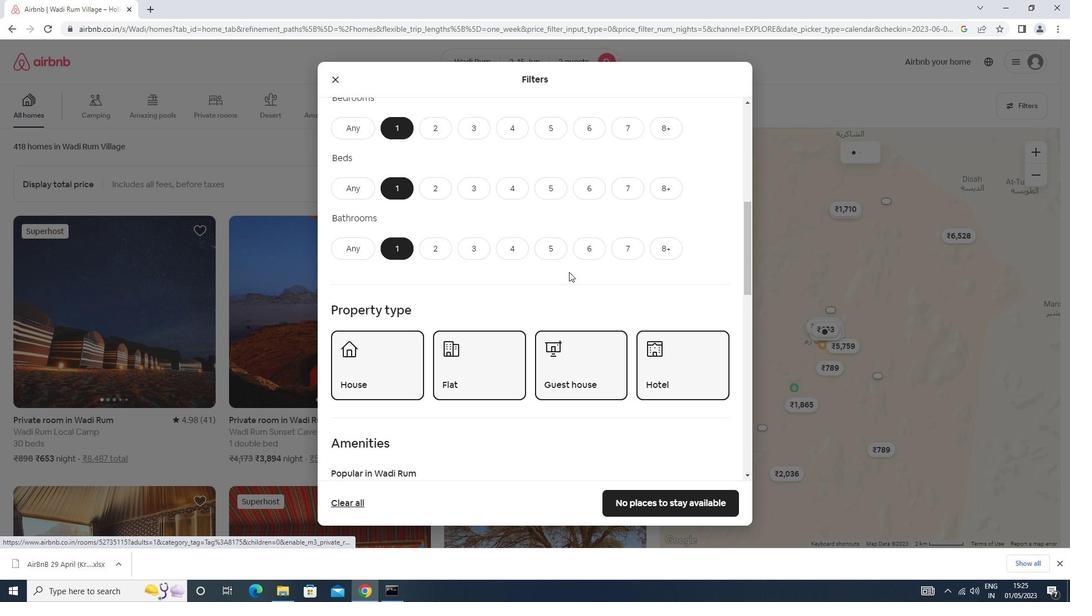 
Action: Mouse scrolled (569, 271) with delta (0, 0)
Screenshot: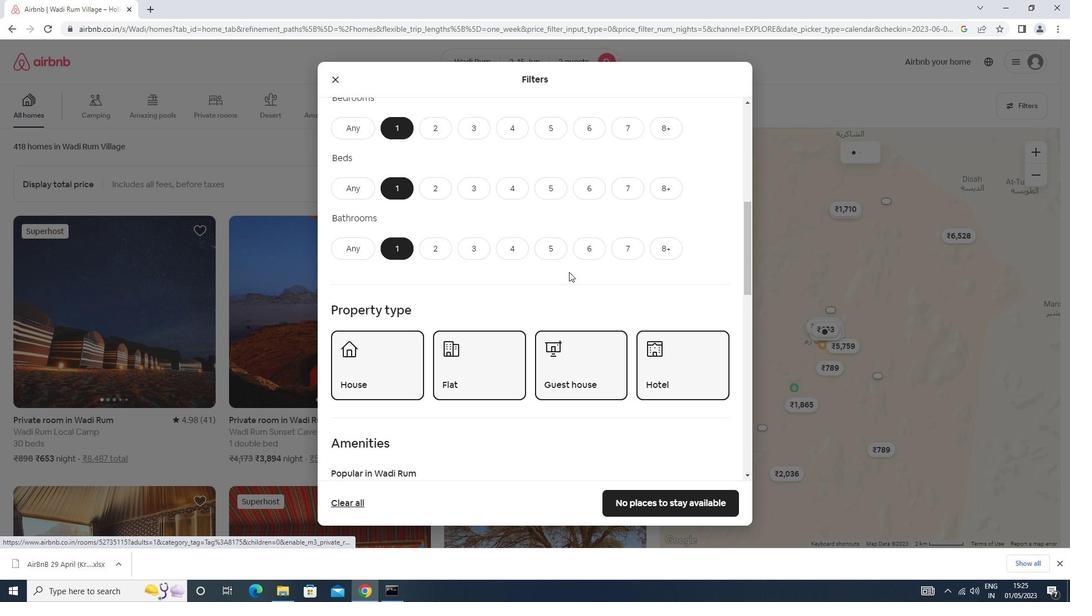 
Action: Mouse scrolled (569, 271) with delta (0, 0)
Screenshot: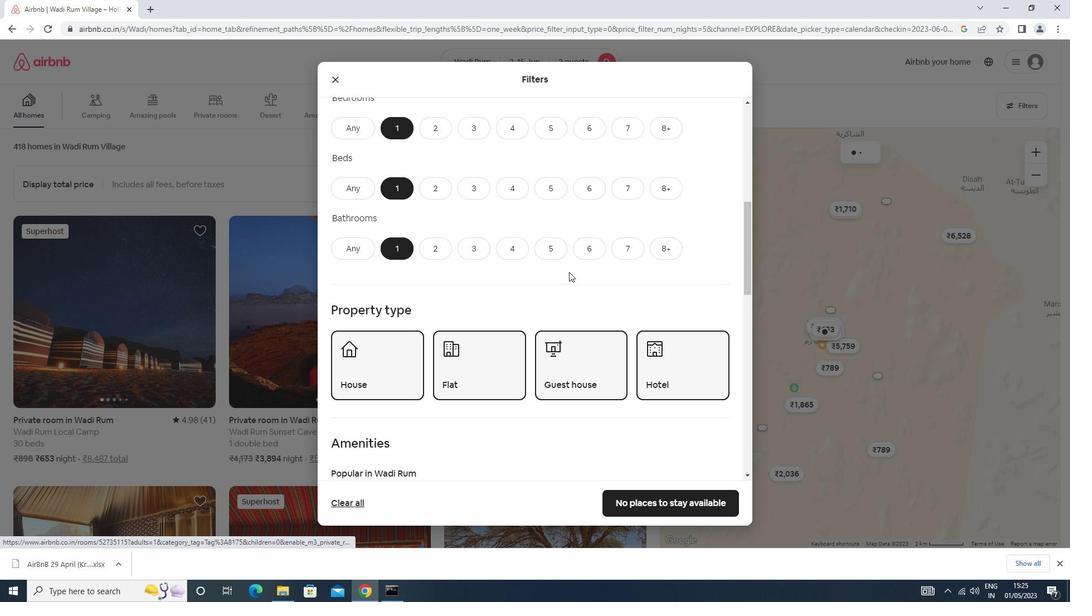 
Action: Mouse moved to (371, 243)
Screenshot: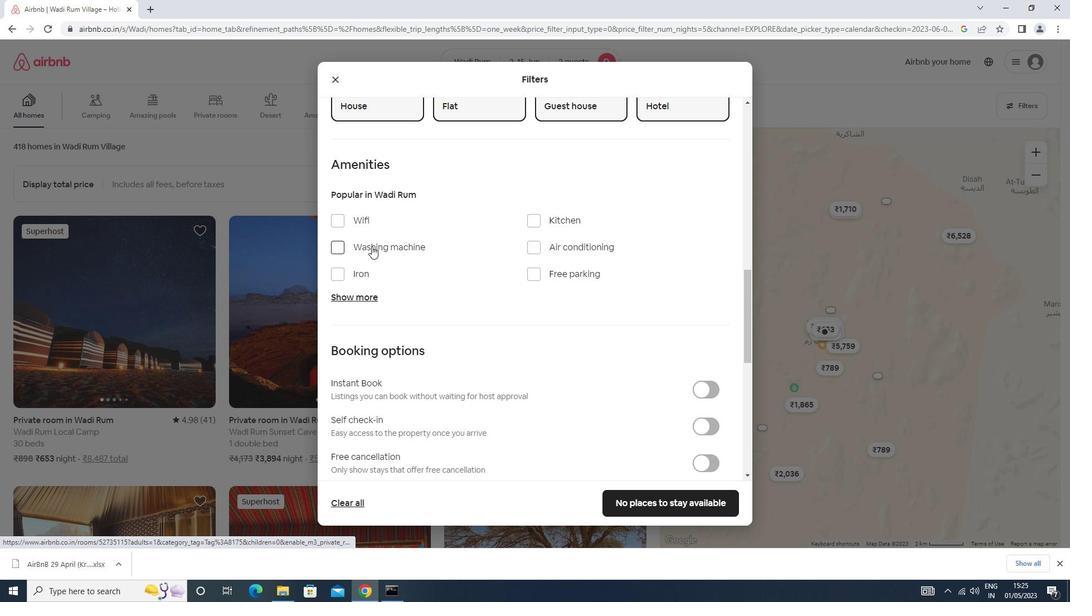 
Action: Mouse pressed left at (371, 243)
Screenshot: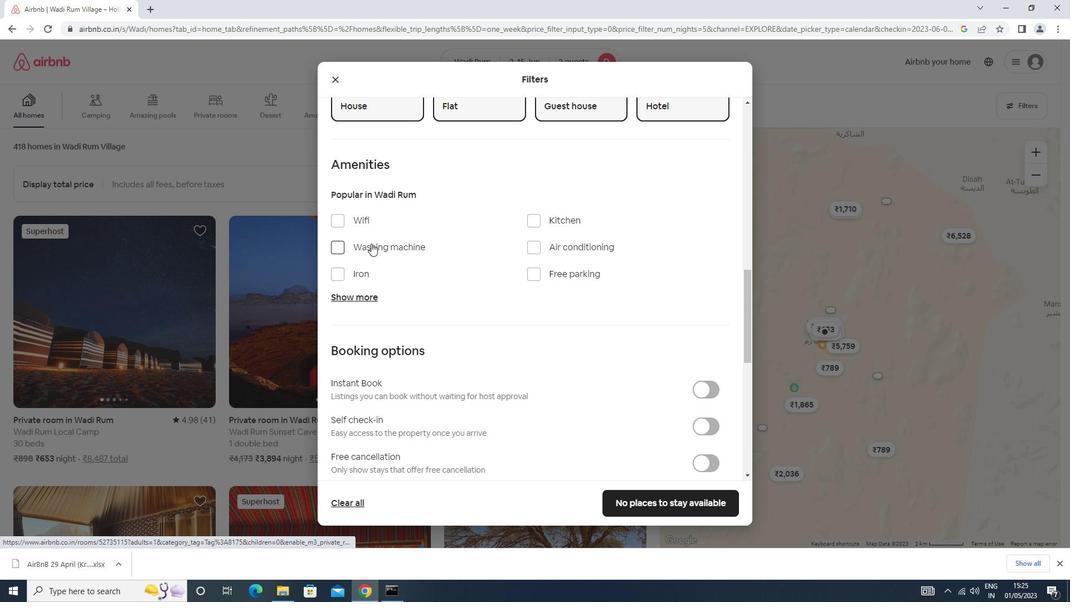 
Action: Mouse scrolled (371, 243) with delta (0, 0)
Screenshot: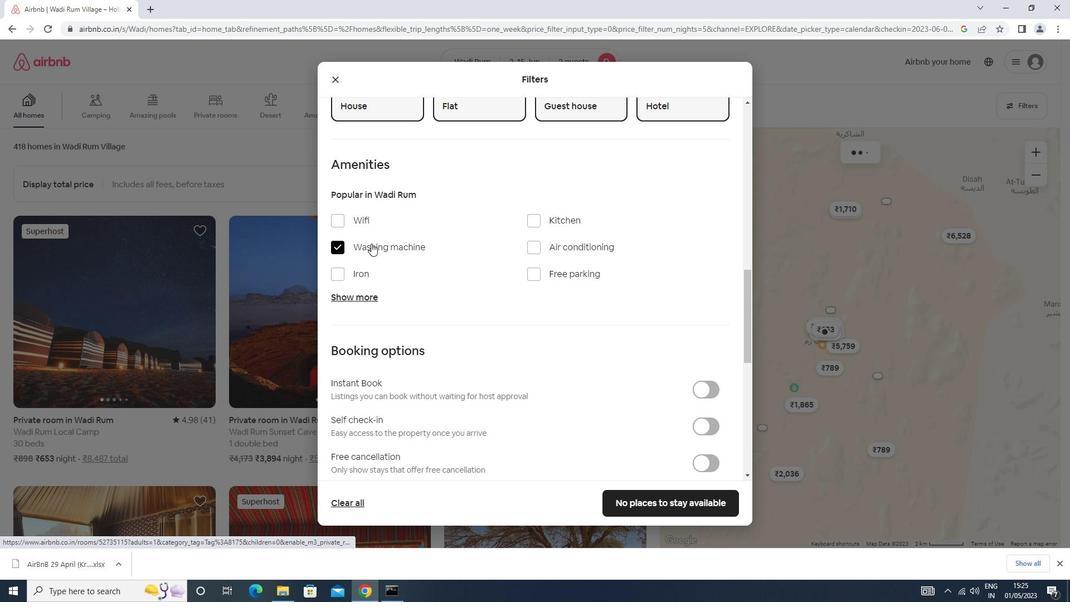 
Action: Mouse scrolled (371, 243) with delta (0, 0)
Screenshot: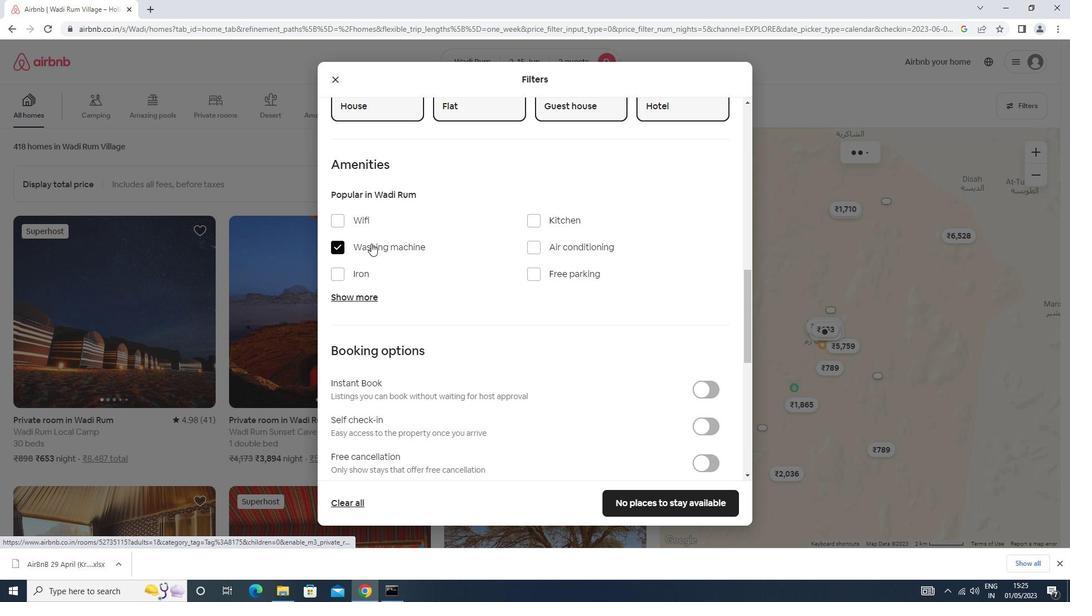 
Action: Mouse scrolled (371, 243) with delta (0, 0)
Screenshot: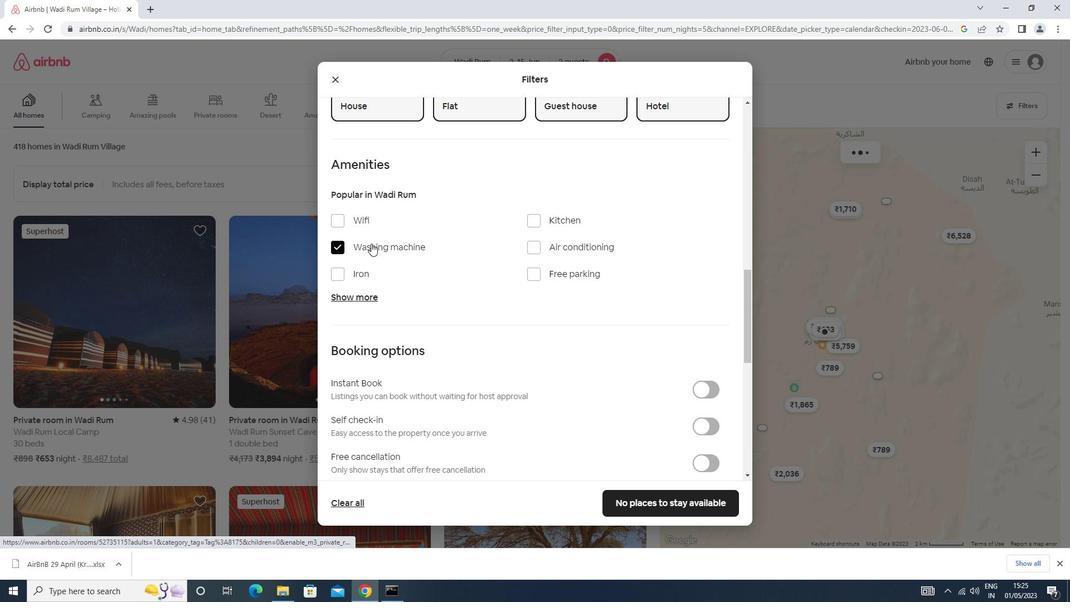 
Action: Mouse moved to (709, 251)
Screenshot: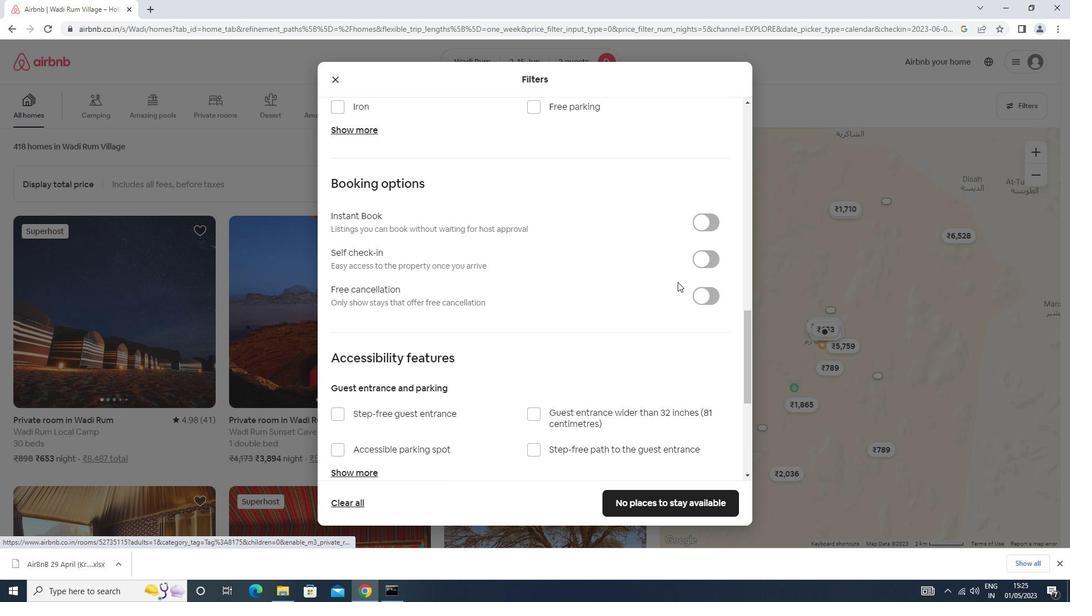
Action: Mouse pressed left at (709, 251)
Screenshot: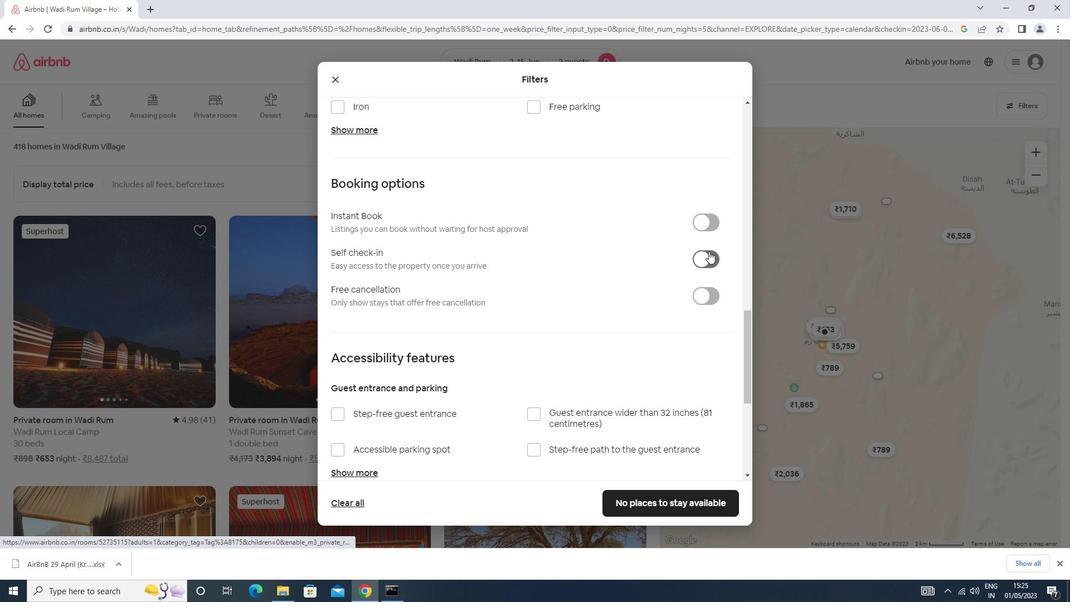 
Action: Mouse moved to (702, 249)
Screenshot: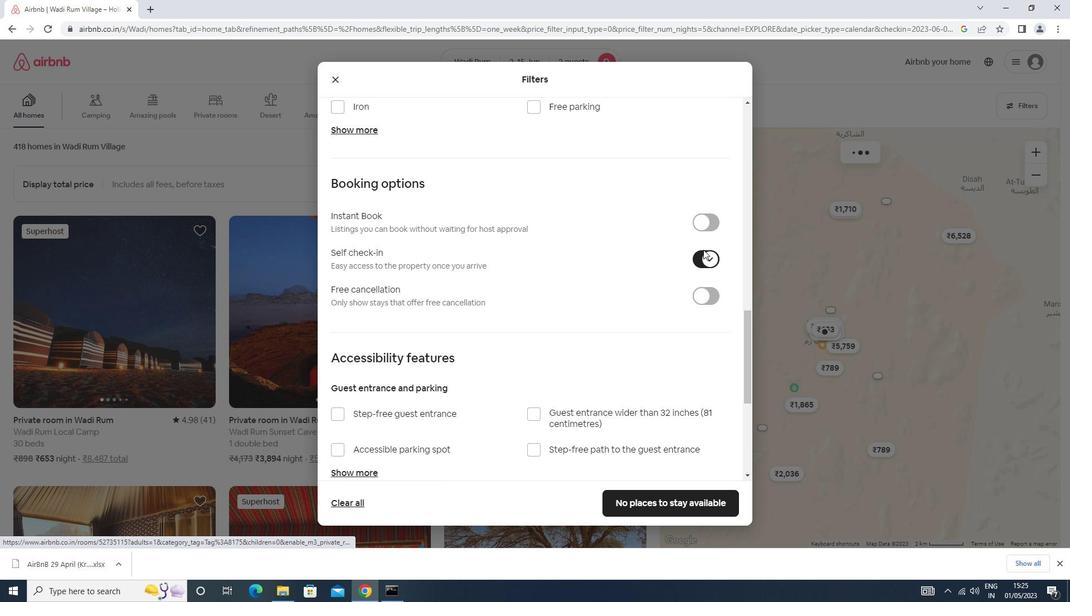 
Action: Mouse scrolled (702, 249) with delta (0, 0)
Screenshot: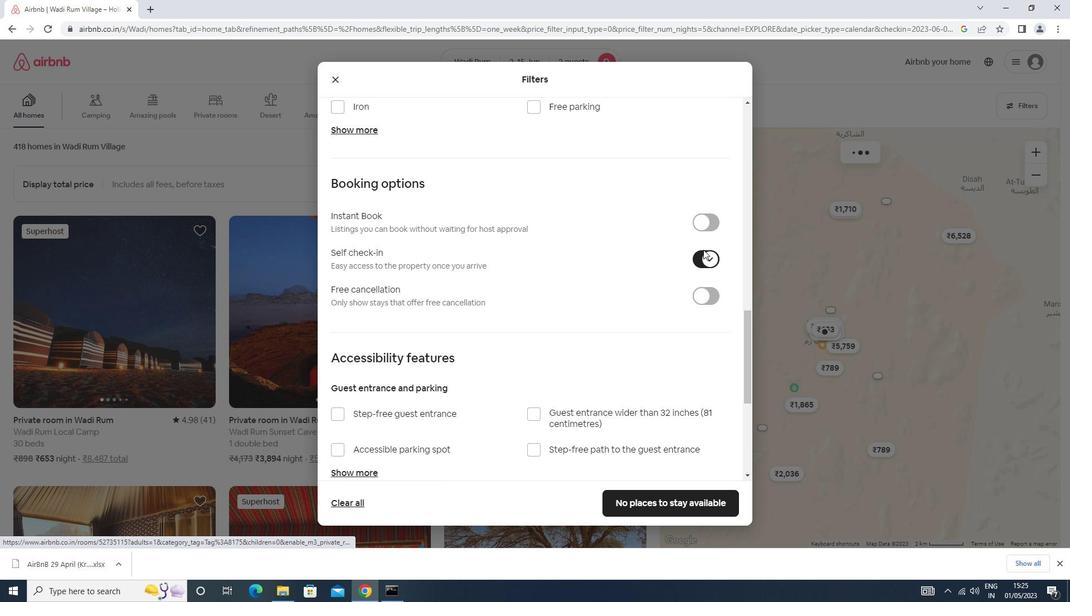 
Action: Mouse moved to (701, 249)
Screenshot: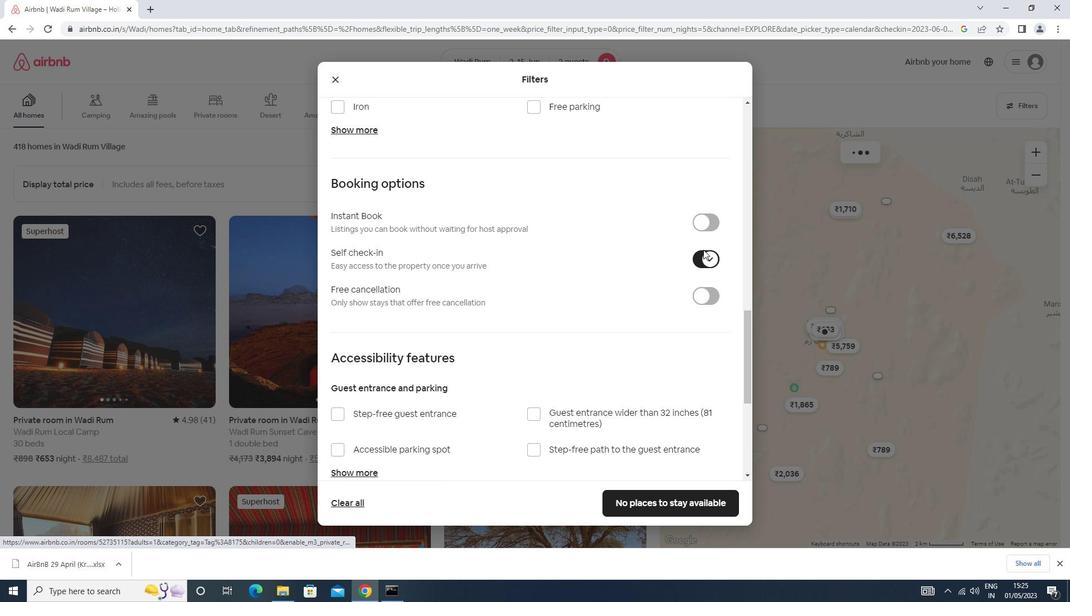 
Action: Mouse scrolled (701, 249) with delta (0, 0)
Screenshot: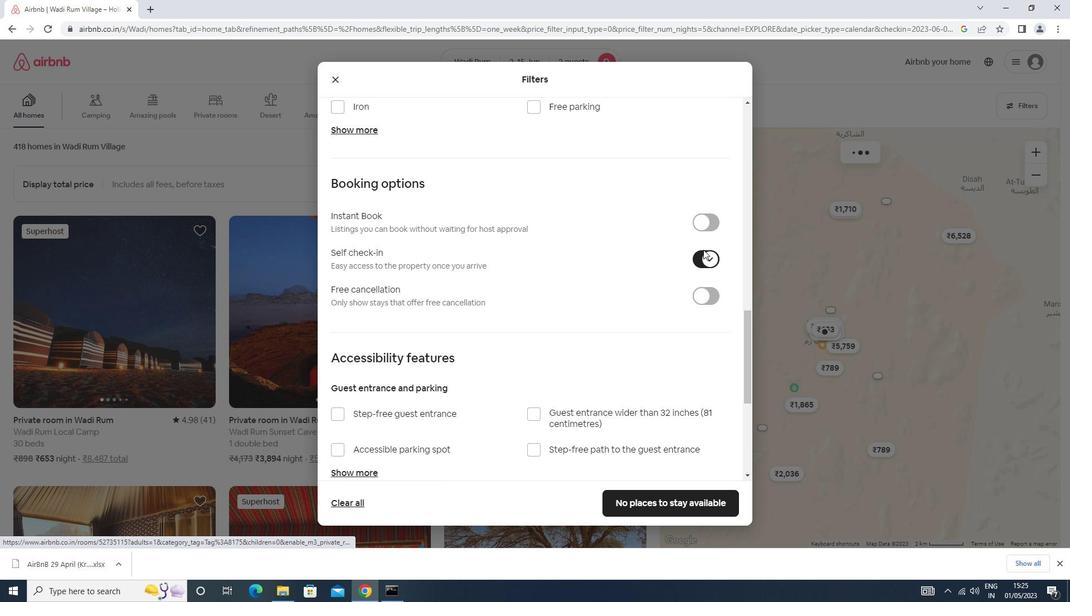 
Action: Mouse moved to (700, 250)
Screenshot: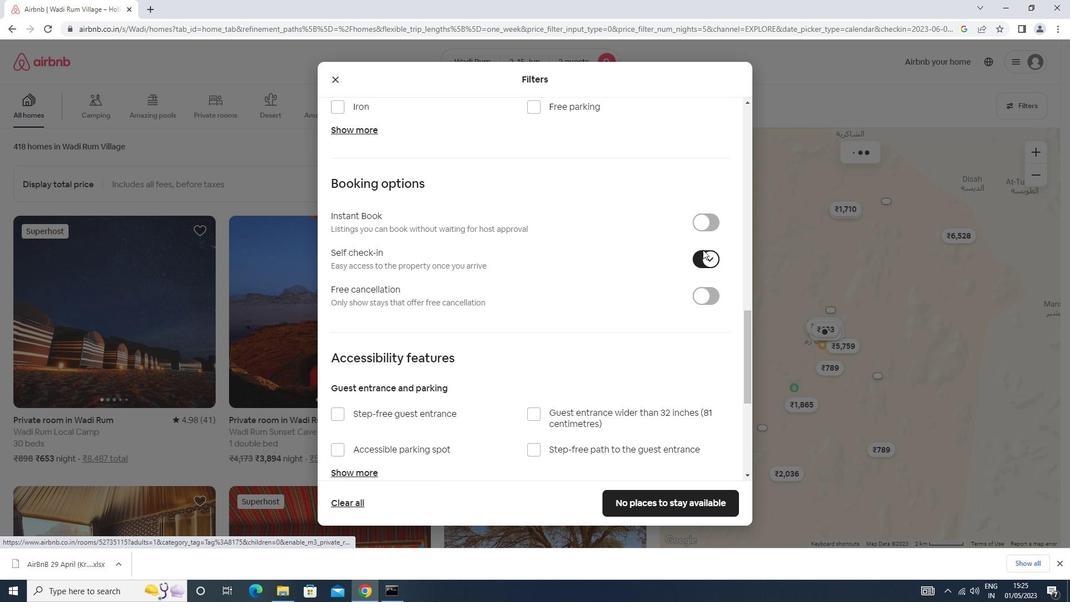 
Action: Mouse scrolled (700, 249) with delta (0, 0)
Screenshot: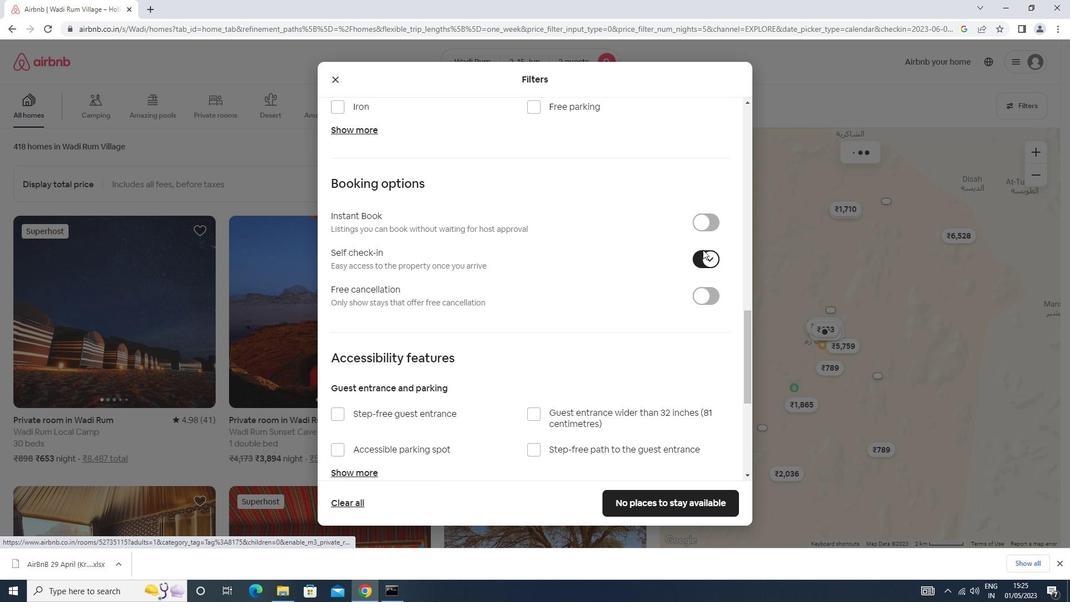 
Action: Mouse scrolled (700, 249) with delta (0, 0)
Screenshot: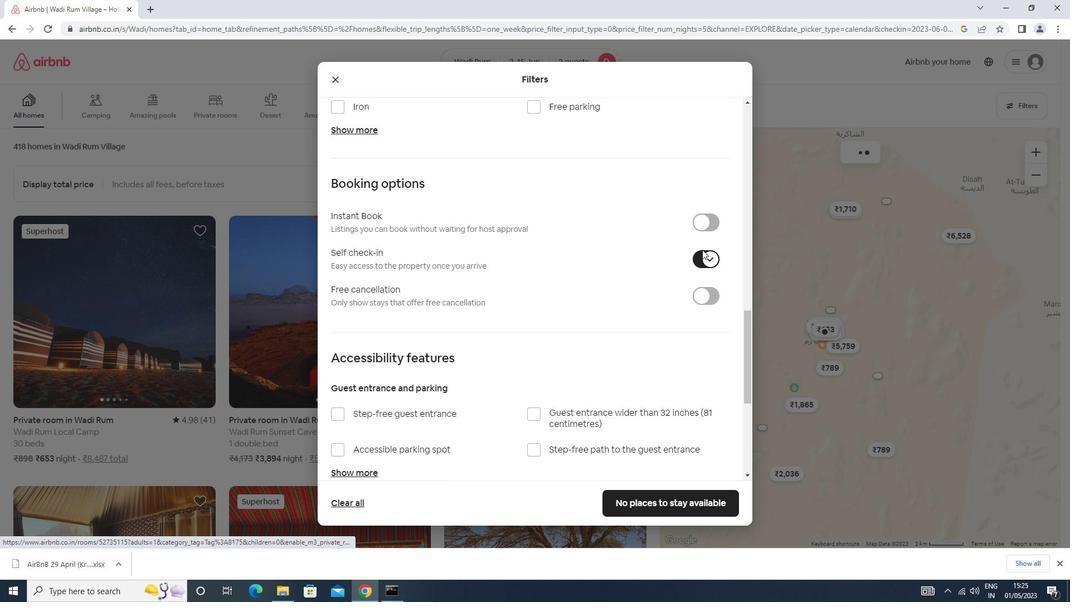 
Action: Mouse scrolled (700, 249) with delta (0, 0)
Screenshot: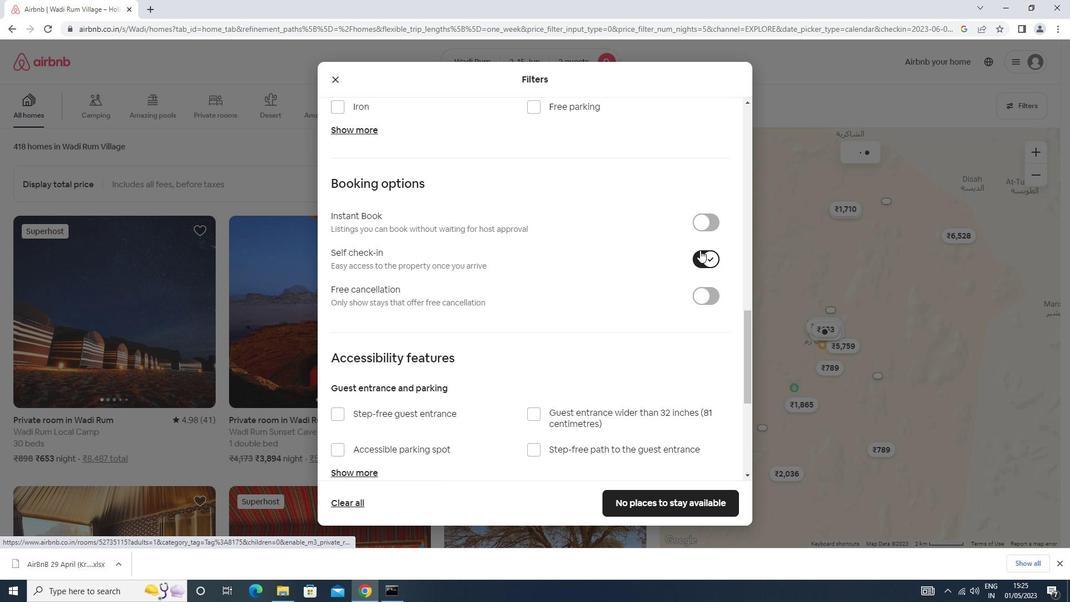 
Action: Mouse scrolled (700, 249) with delta (0, 0)
Screenshot: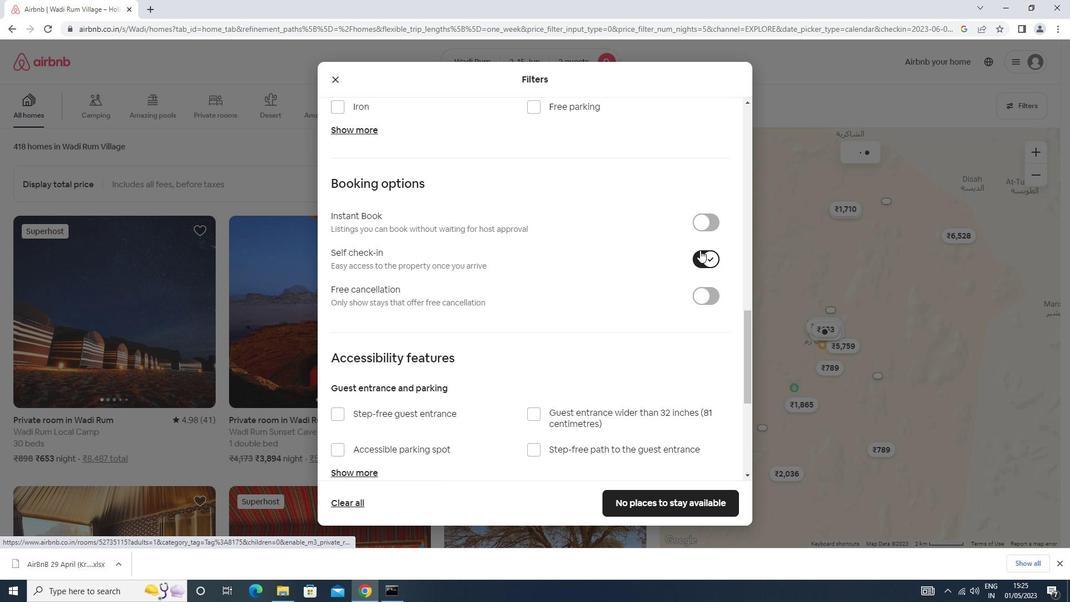 
Action: Mouse scrolled (700, 249) with delta (0, 0)
Screenshot: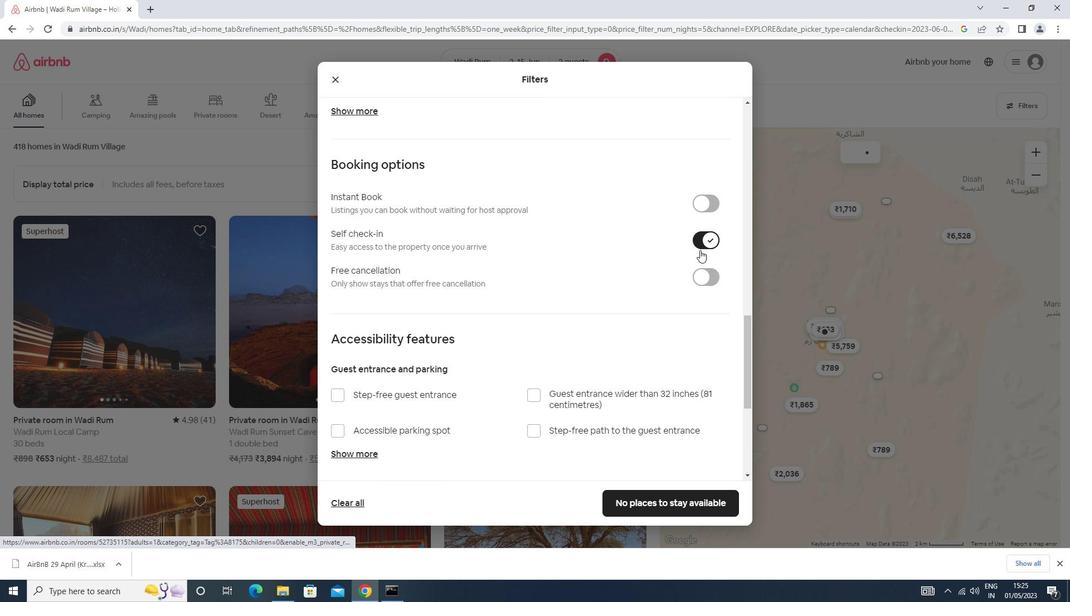 
Action: Mouse moved to (356, 399)
Screenshot: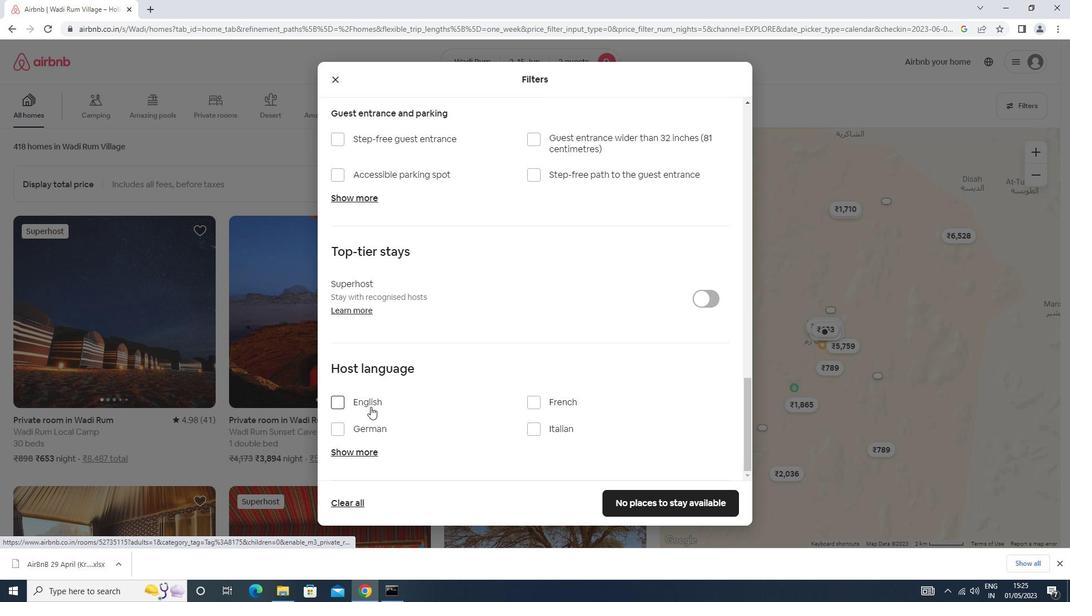 
Action: Mouse pressed left at (356, 399)
Screenshot: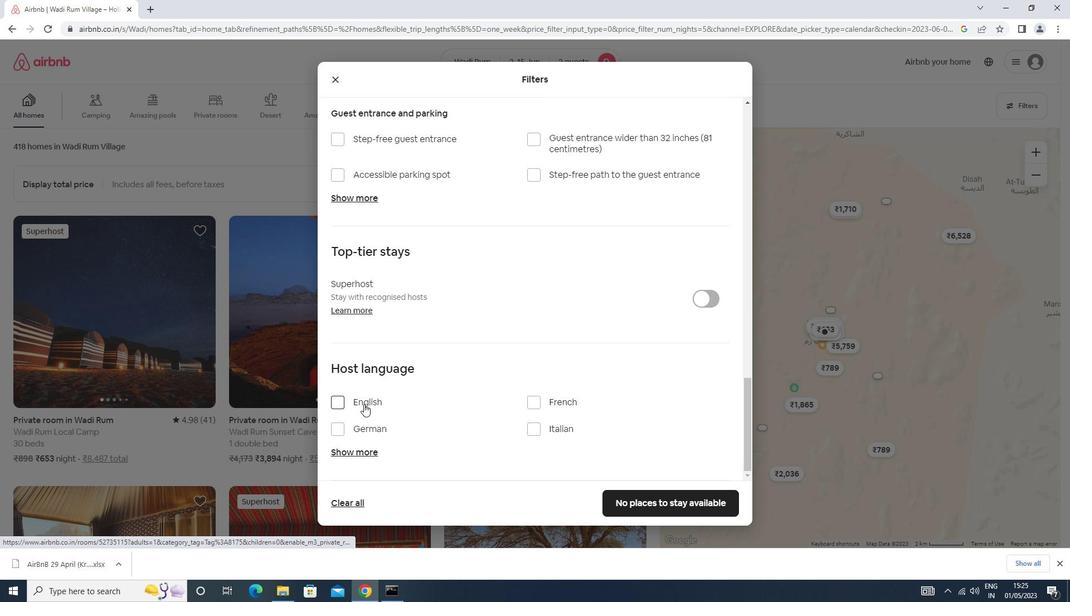 
Action: Mouse moved to (714, 498)
Screenshot: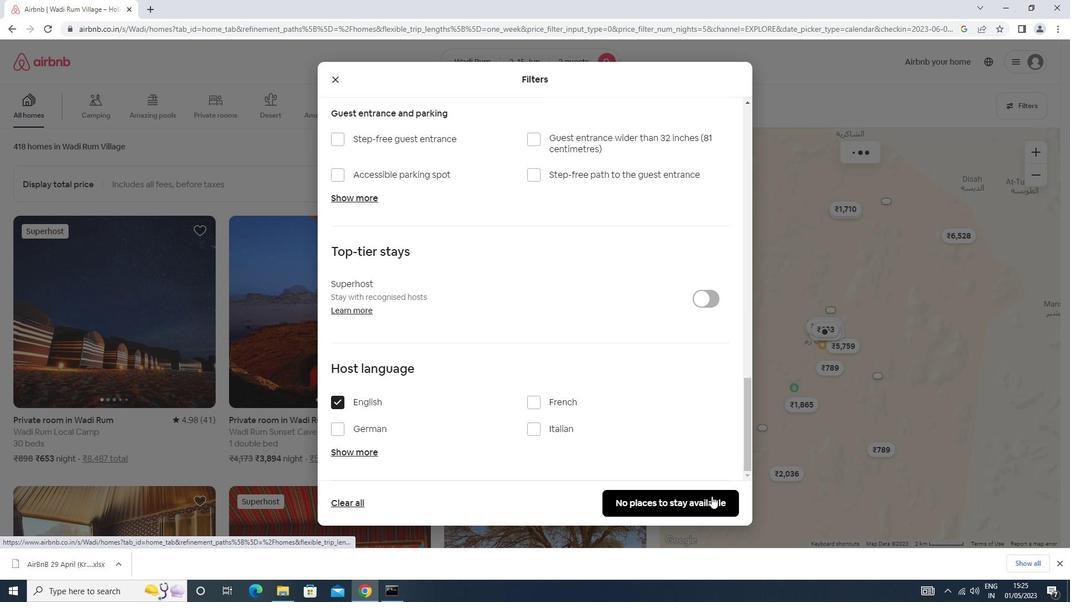 
Action: Mouse pressed left at (714, 498)
Screenshot: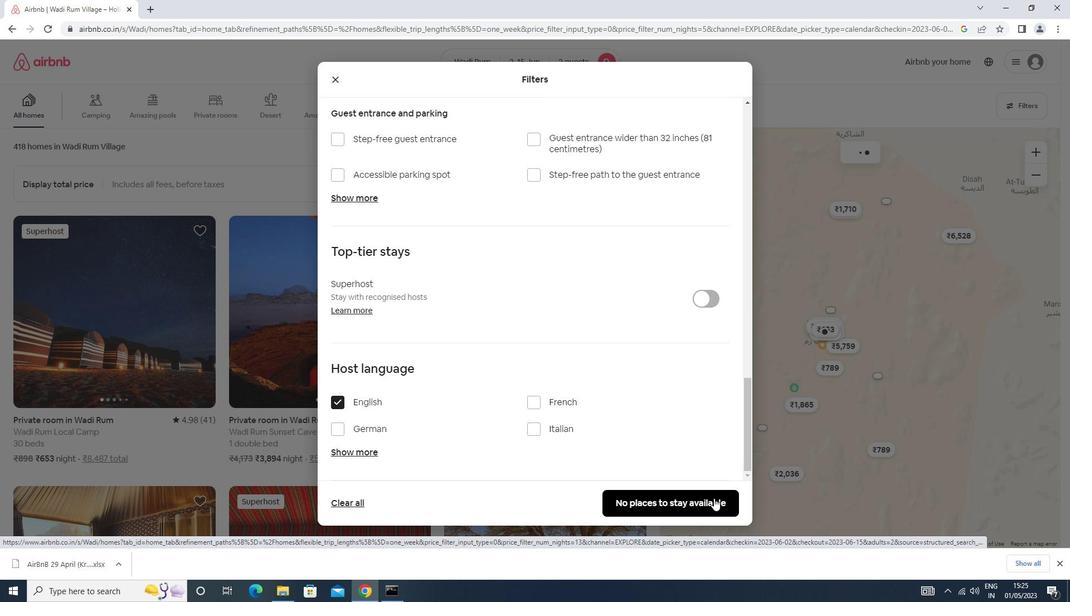 
Action: Mouse moved to (711, 497)
Screenshot: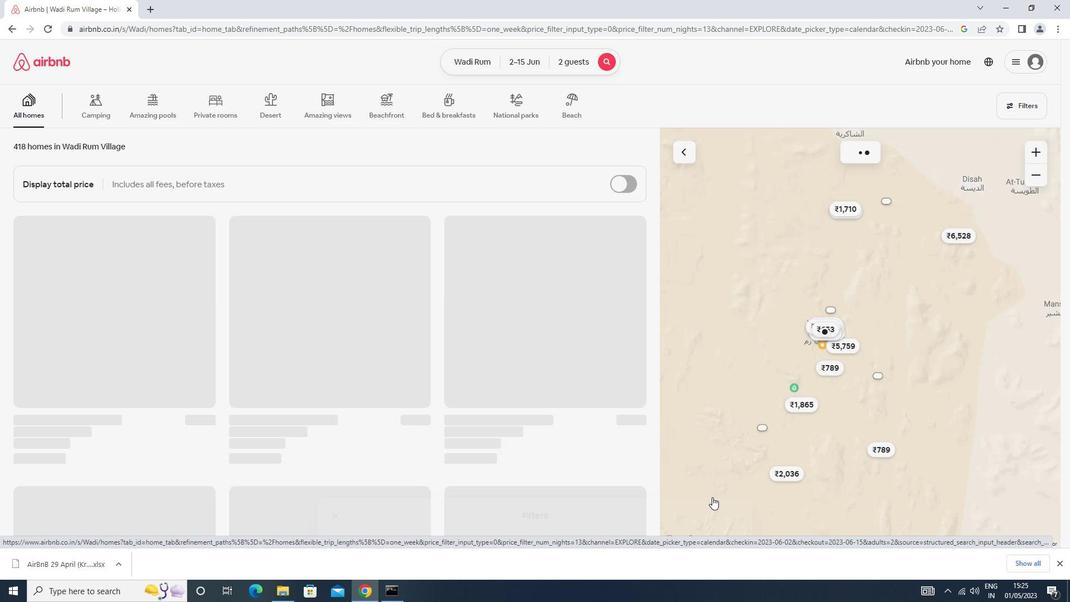 
